 Task: Open Card Logistics Review in Board Employee Performance Coaching and Development to Workspace Content Delivery Networks and add a team member Softage.1@softage.net, a label Blue, a checklist Customer Validation, an attachment from your computer, a color Blue and finally, add a card description 'Create and send out employee satisfaction survey on career growth opportunities' and a comment 'Let us approach this task with a sense of ownership and accountability, taking responsibility for our actions and decisions.'. Add a start date 'Jan 09, 1900' with a due date 'Jan 16, 1900'
Action: Mouse moved to (515, 142)
Screenshot: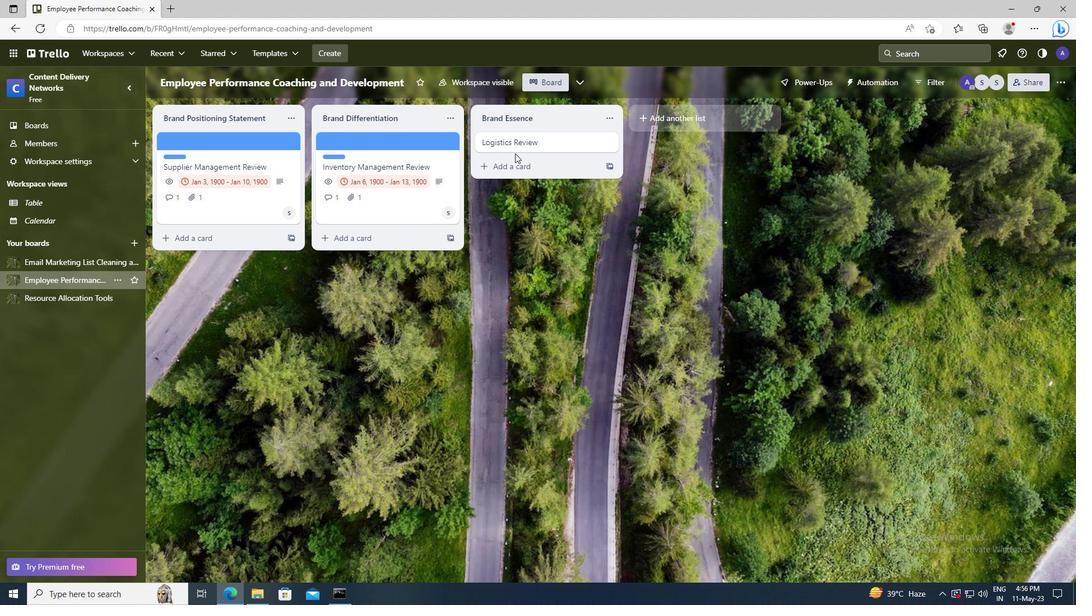 
Action: Mouse pressed left at (515, 142)
Screenshot: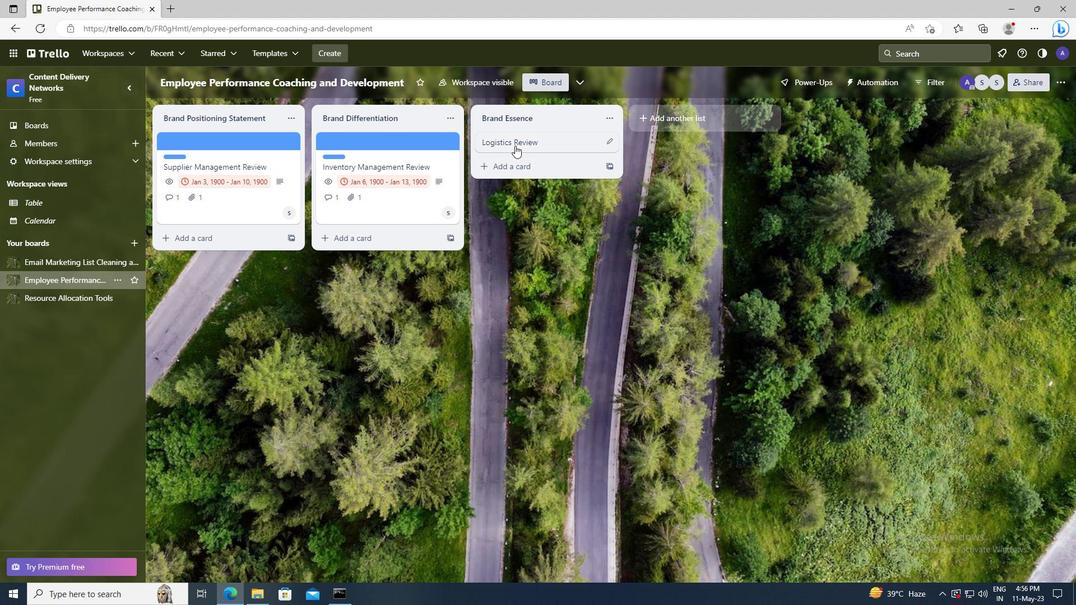 
Action: Mouse moved to (663, 183)
Screenshot: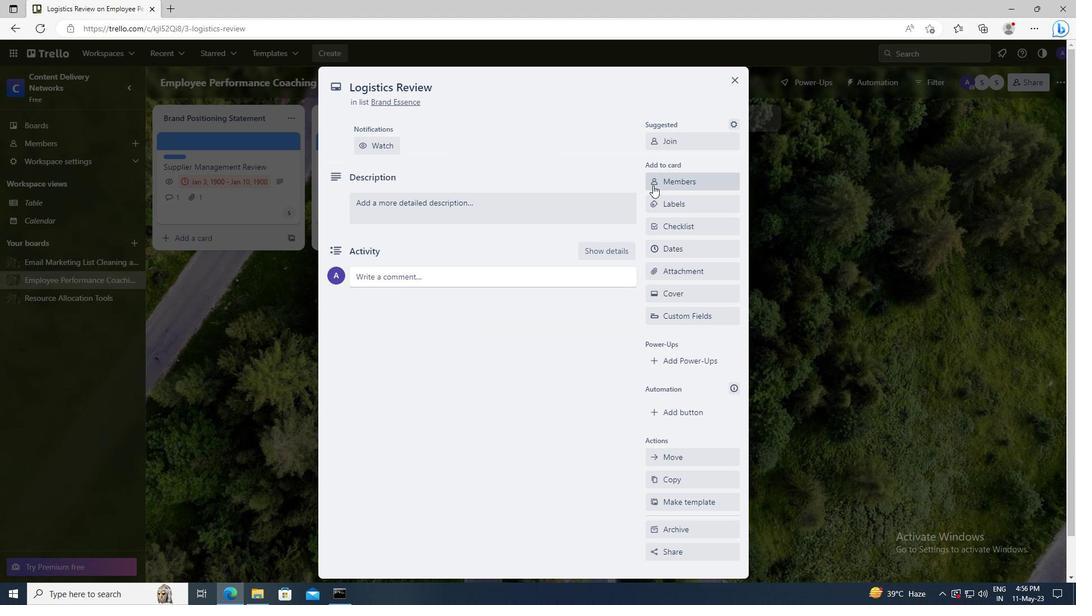 
Action: Mouse pressed left at (663, 183)
Screenshot: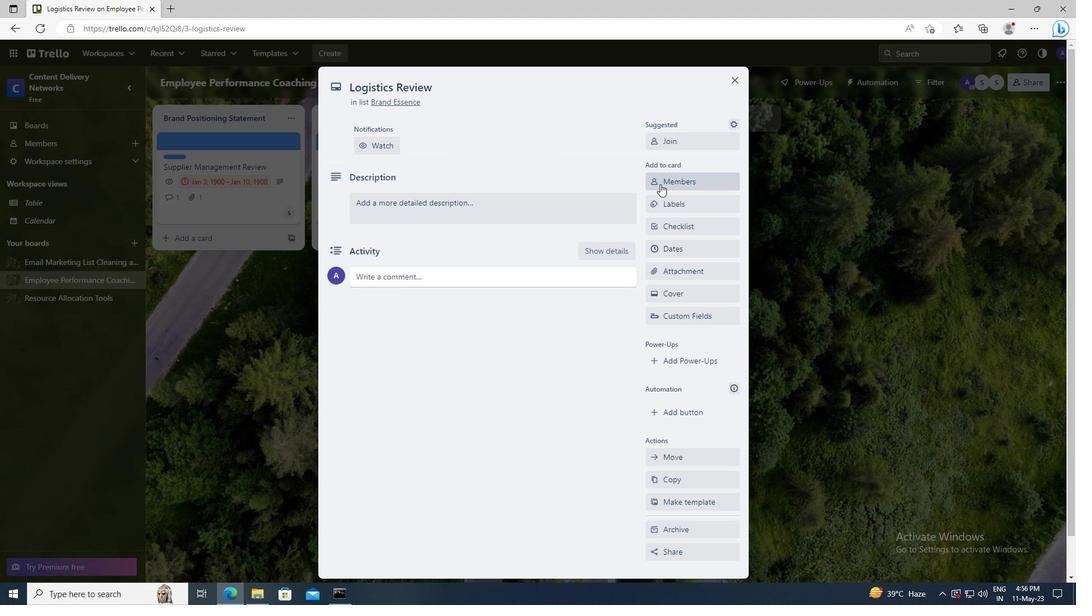 
Action: Mouse moved to (672, 233)
Screenshot: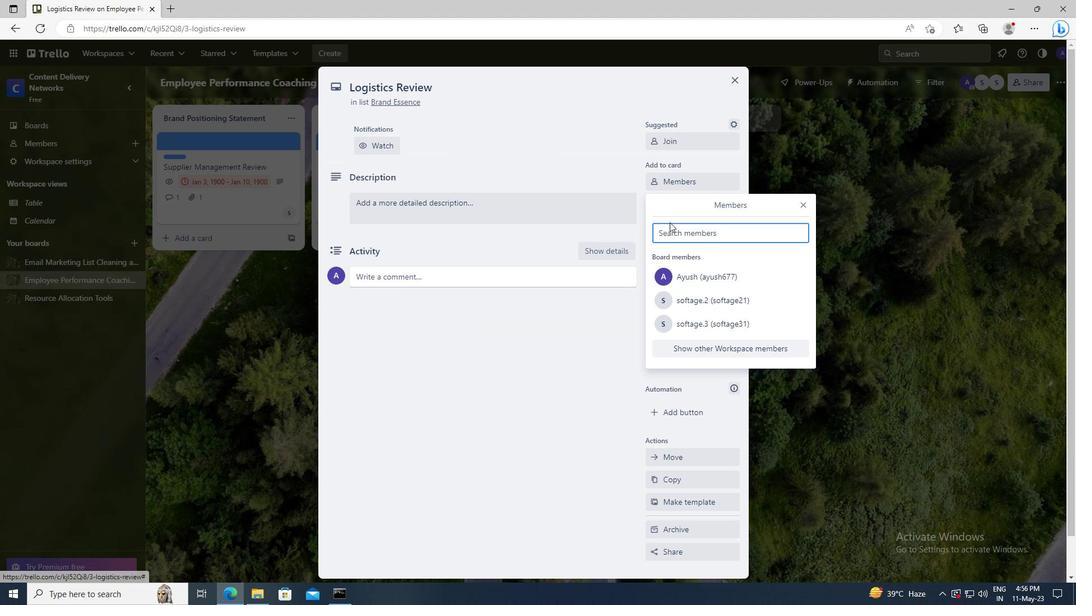 
Action: Mouse pressed left at (672, 233)
Screenshot: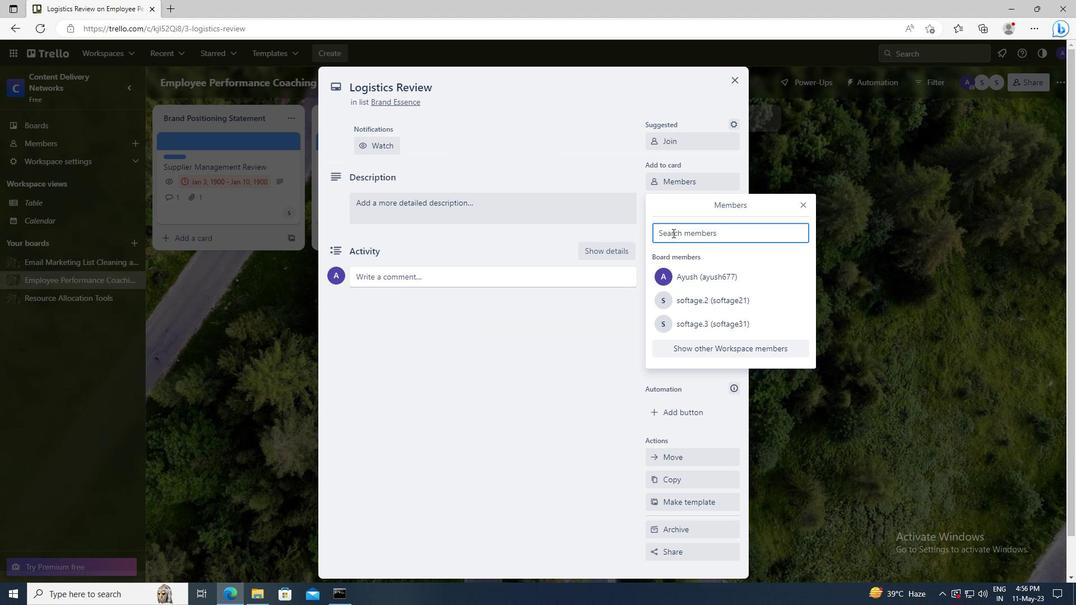 
Action: Key pressed <Key.shift>SOFTAGE.1
Screenshot: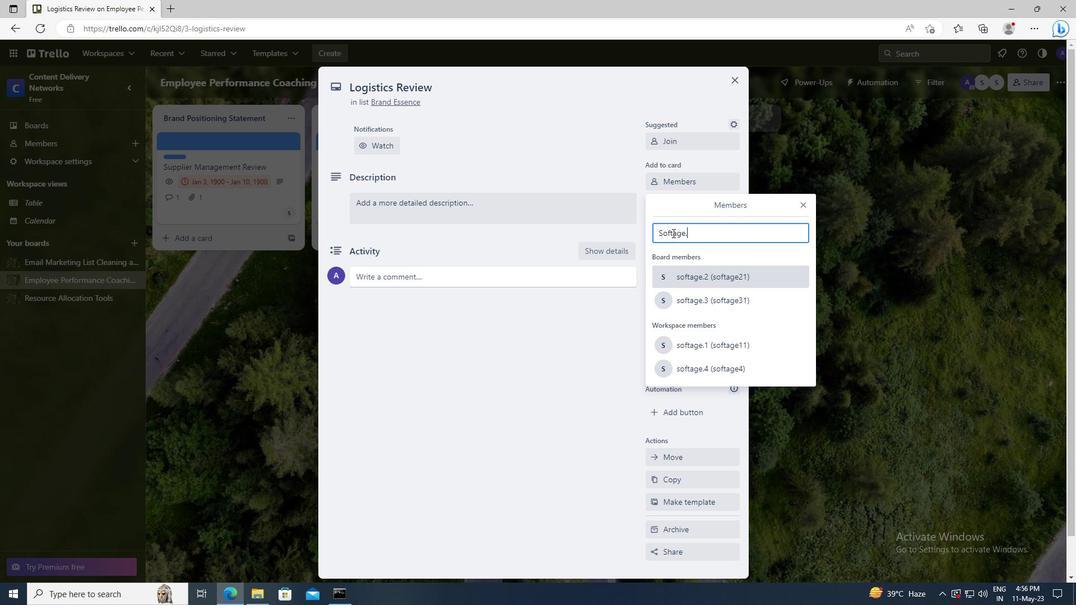 
Action: Mouse moved to (682, 336)
Screenshot: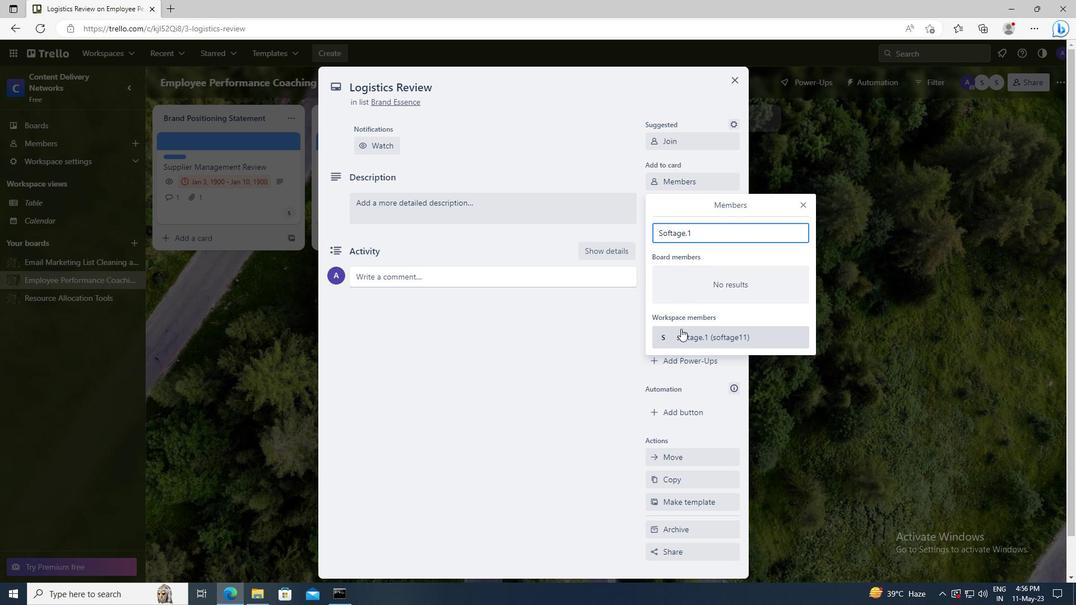 
Action: Mouse pressed left at (682, 336)
Screenshot: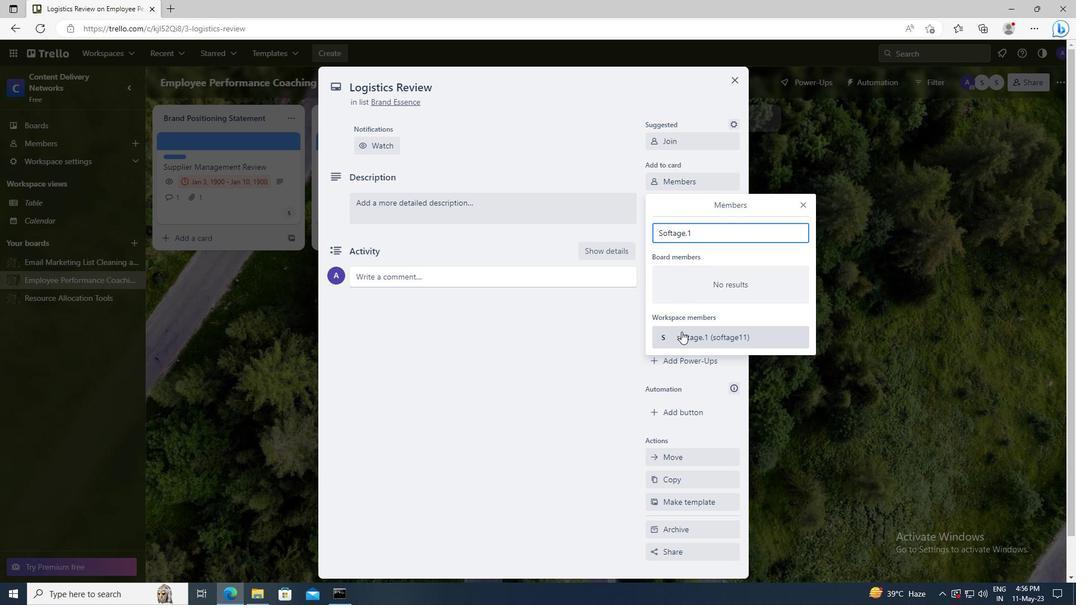 
Action: Mouse moved to (804, 206)
Screenshot: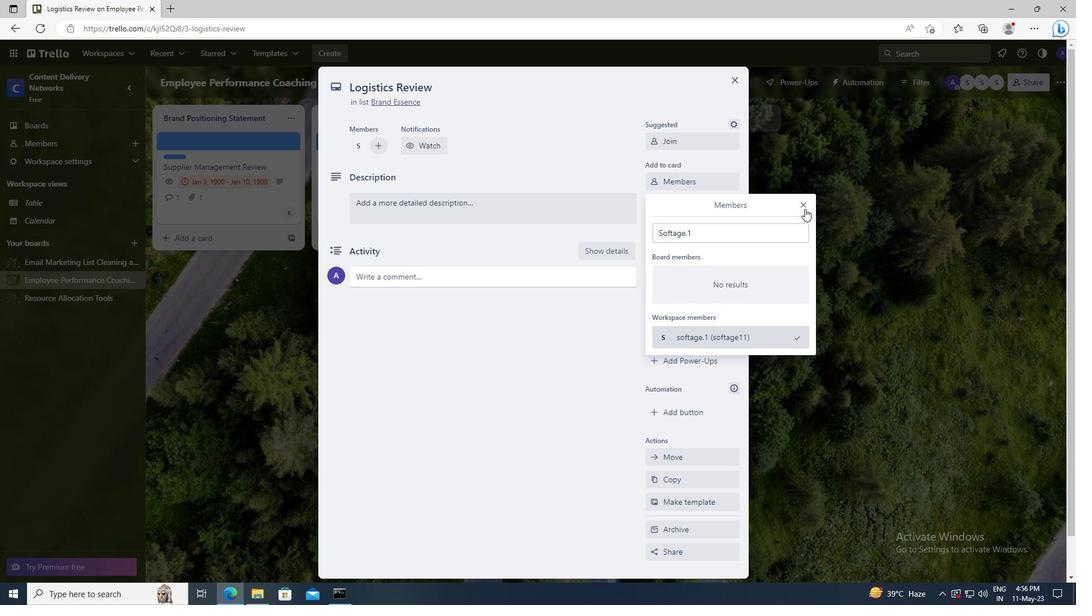 
Action: Mouse pressed left at (804, 206)
Screenshot: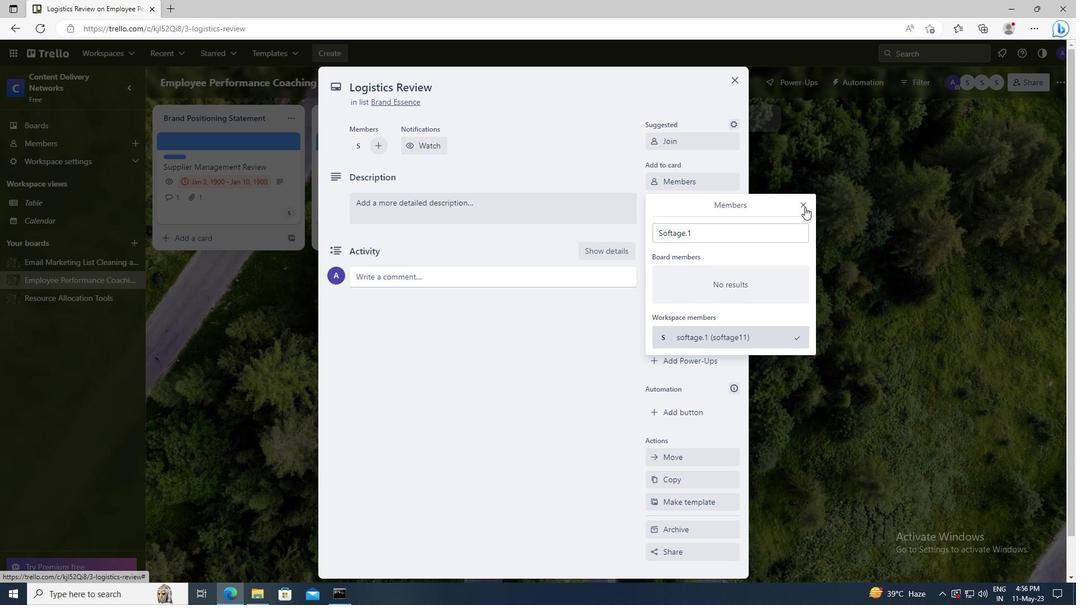 
Action: Mouse moved to (697, 210)
Screenshot: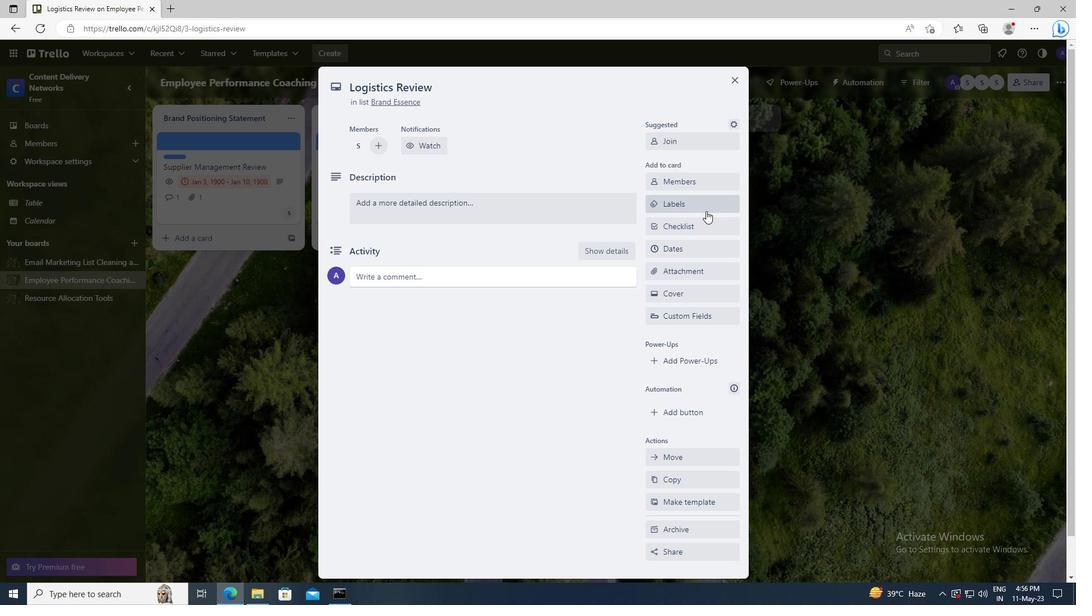 
Action: Mouse pressed left at (697, 210)
Screenshot: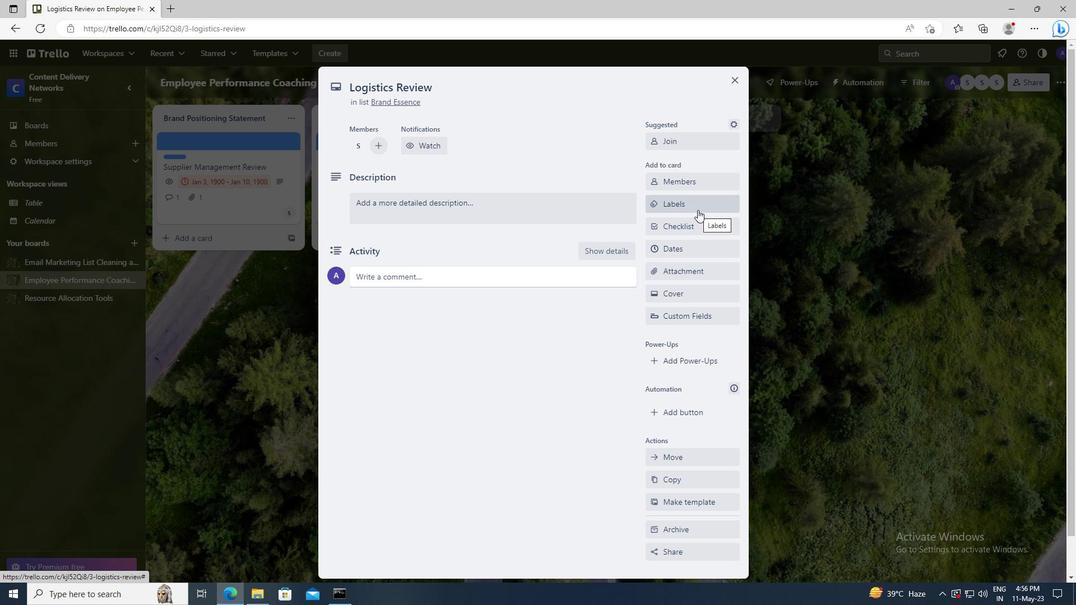 
Action: Mouse moved to (716, 423)
Screenshot: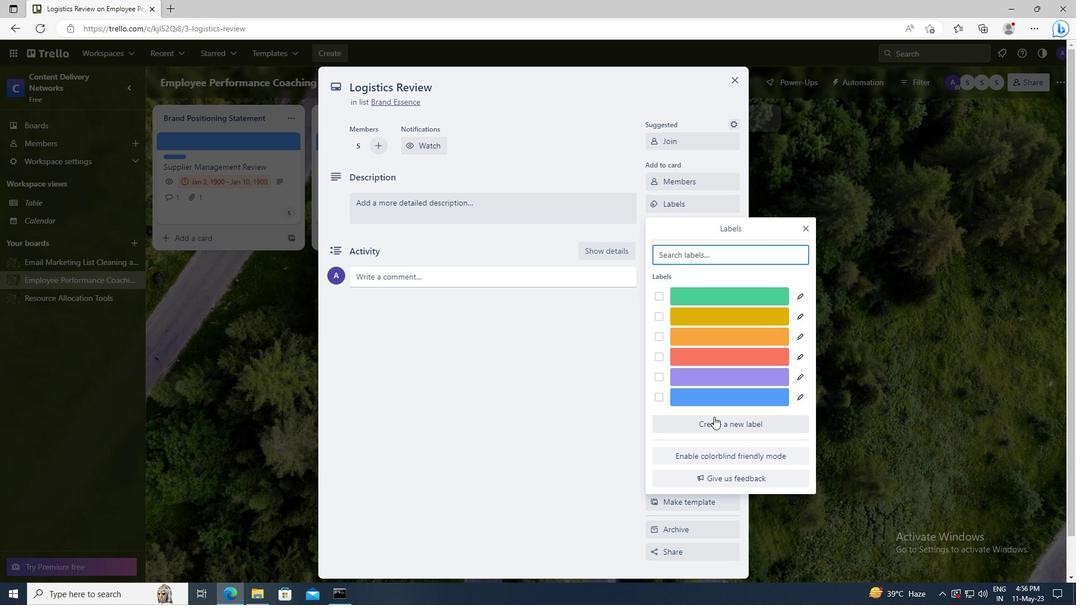 
Action: Mouse pressed left at (716, 423)
Screenshot: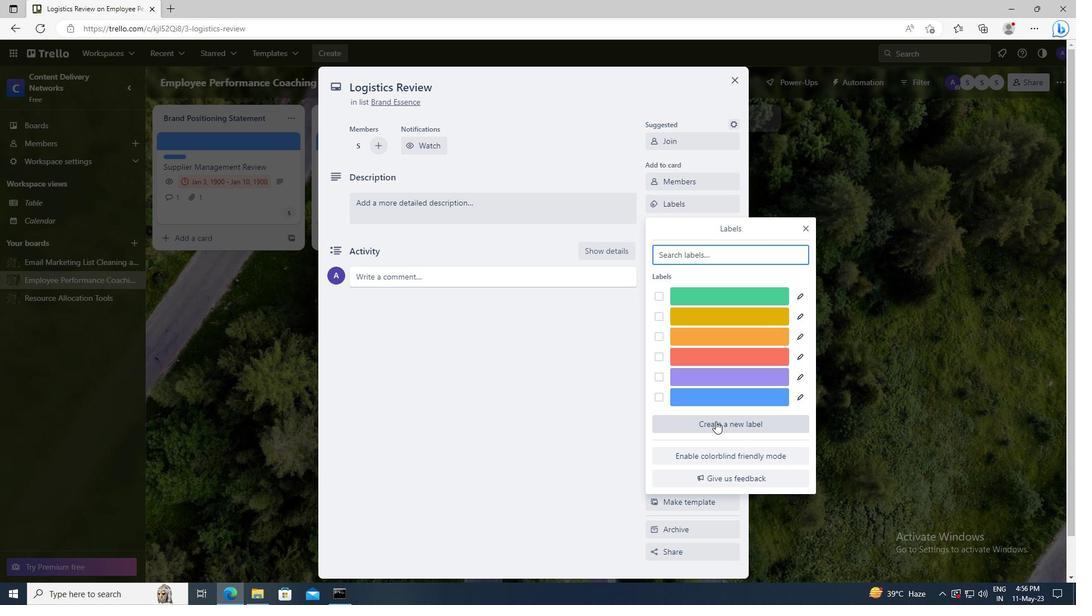 
Action: Mouse moved to (679, 447)
Screenshot: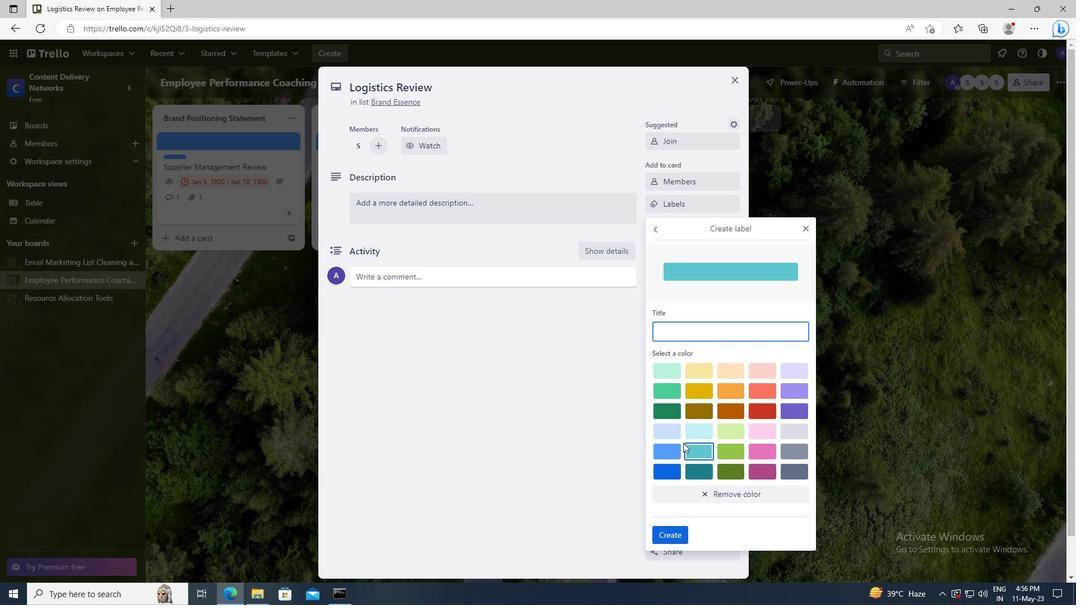 
Action: Mouse pressed left at (679, 447)
Screenshot: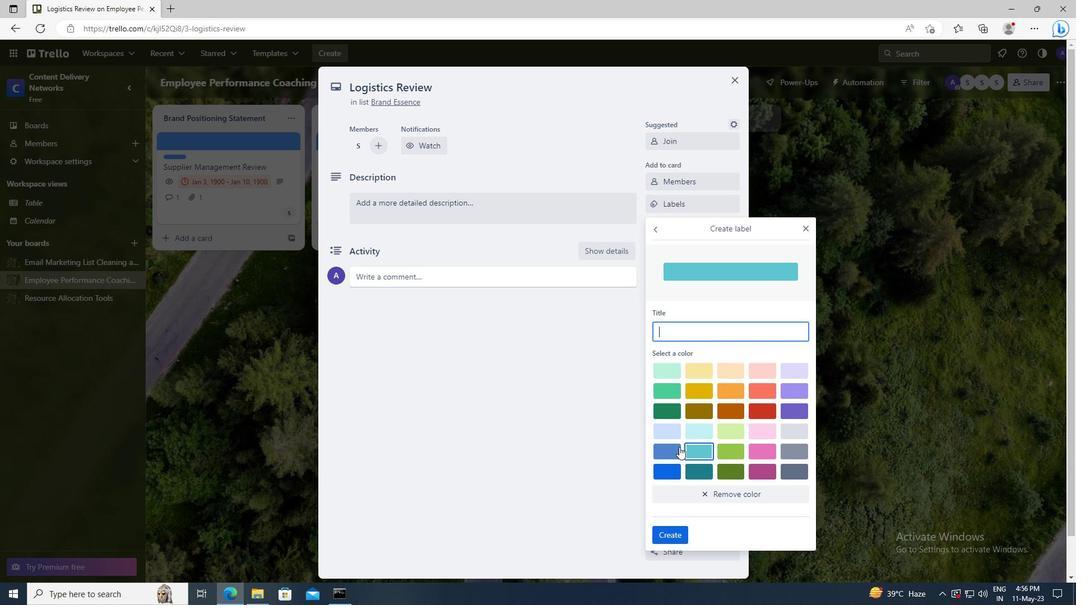 
Action: Mouse moved to (679, 532)
Screenshot: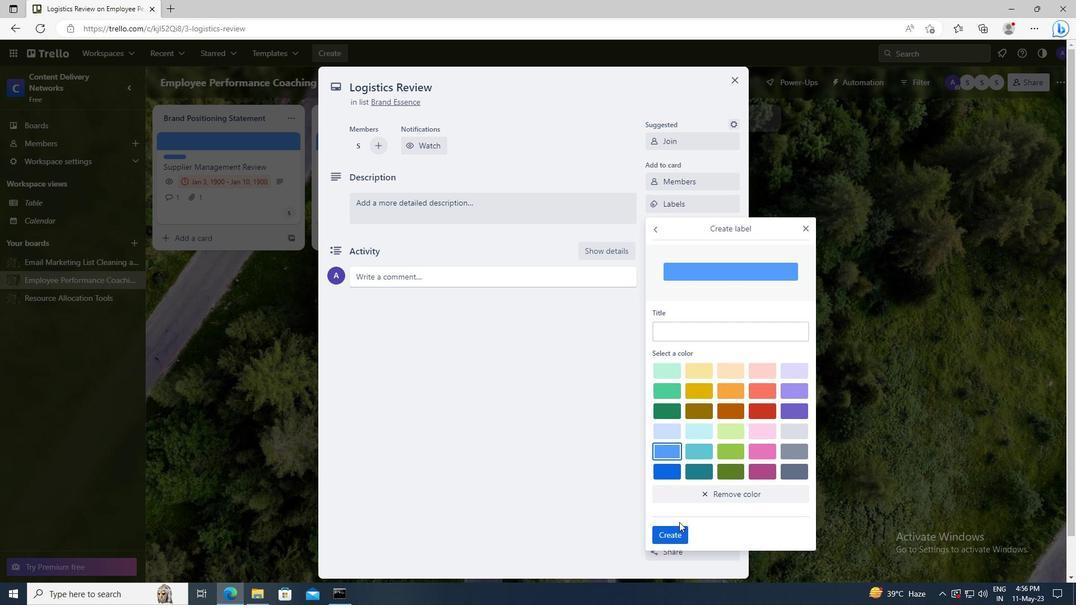 
Action: Mouse pressed left at (679, 532)
Screenshot: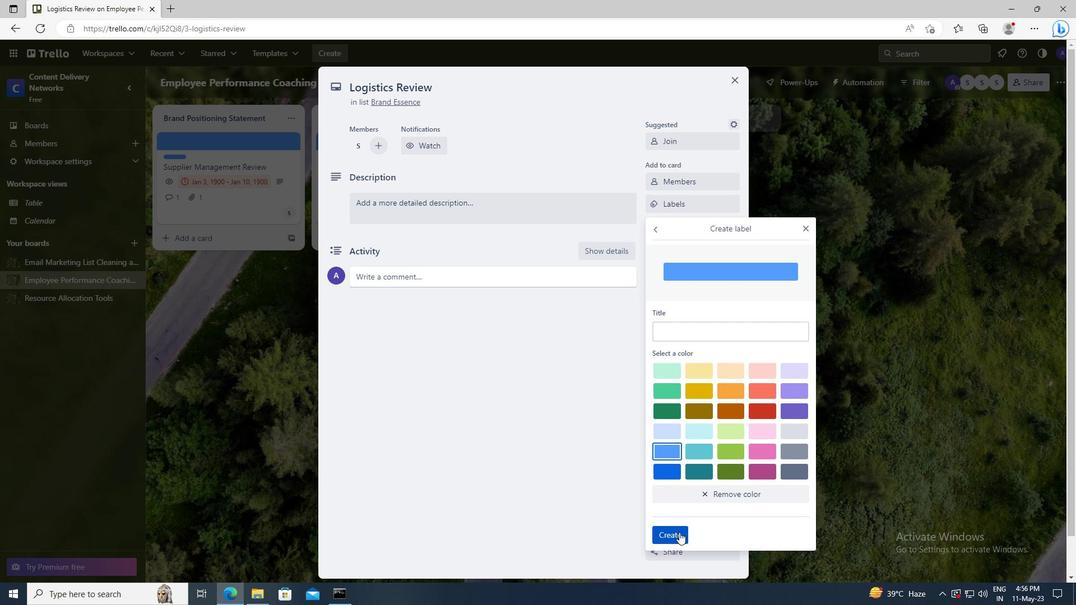 
Action: Mouse moved to (805, 229)
Screenshot: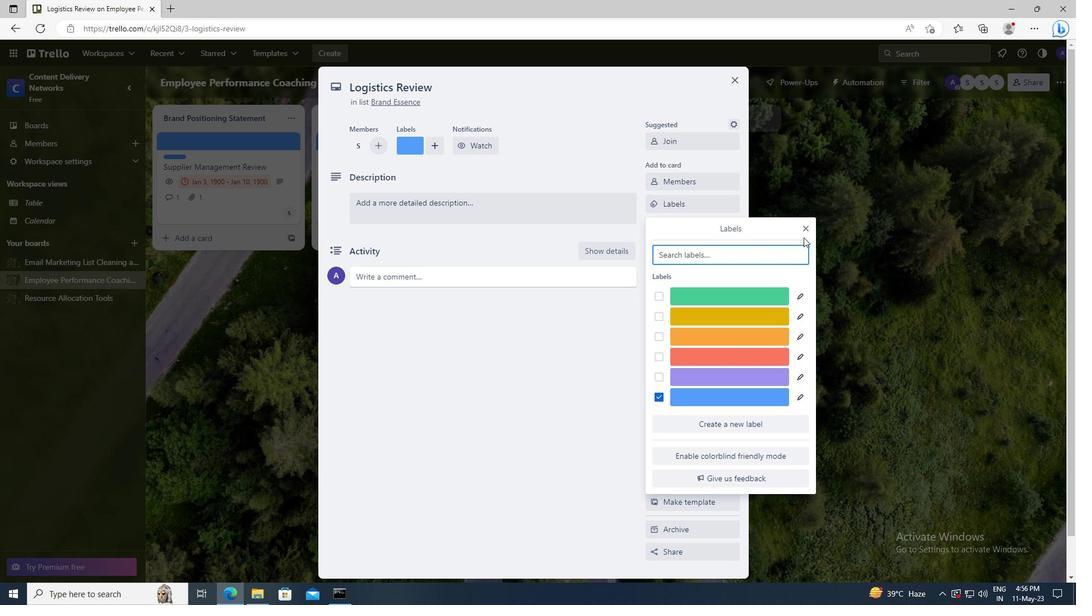 
Action: Mouse pressed left at (805, 229)
Screenshot: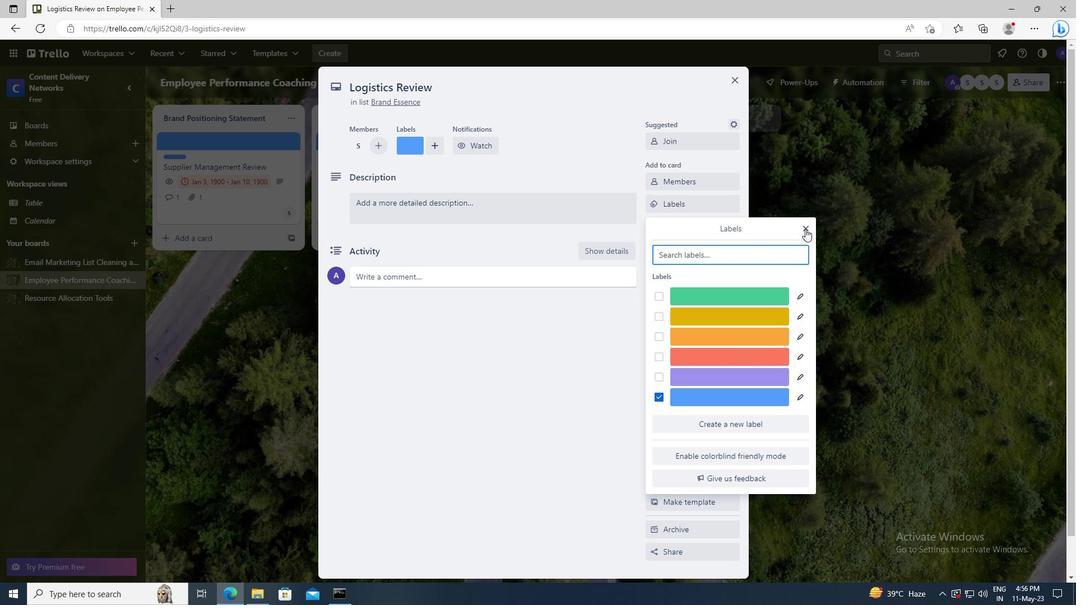 
Action: Mouse moved to (711, 221)
Screenshot: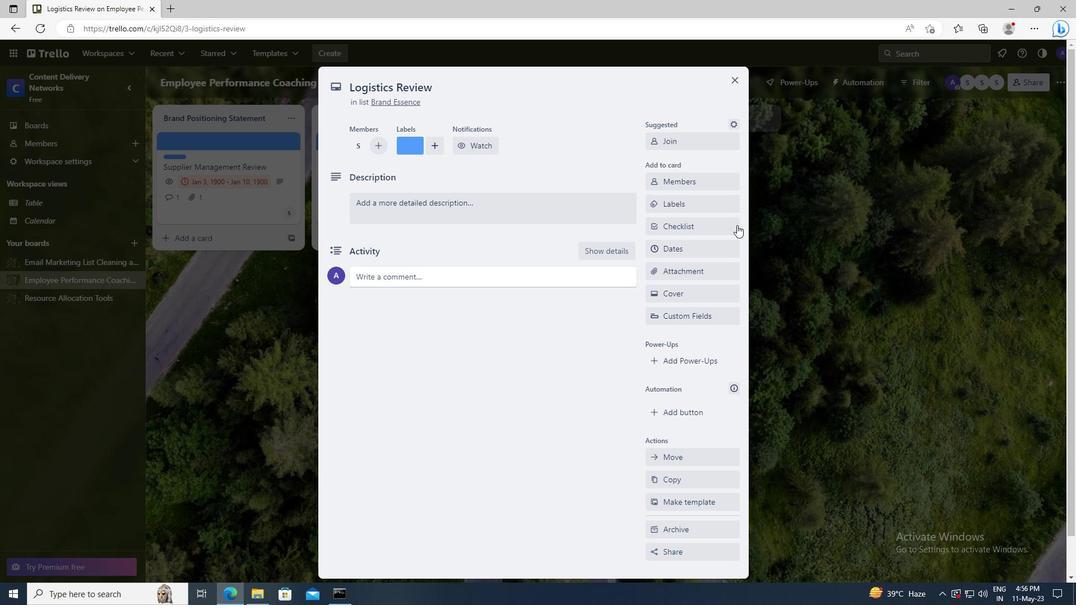 
Action: Mouse pressed left at (711, 221)
Screenshot: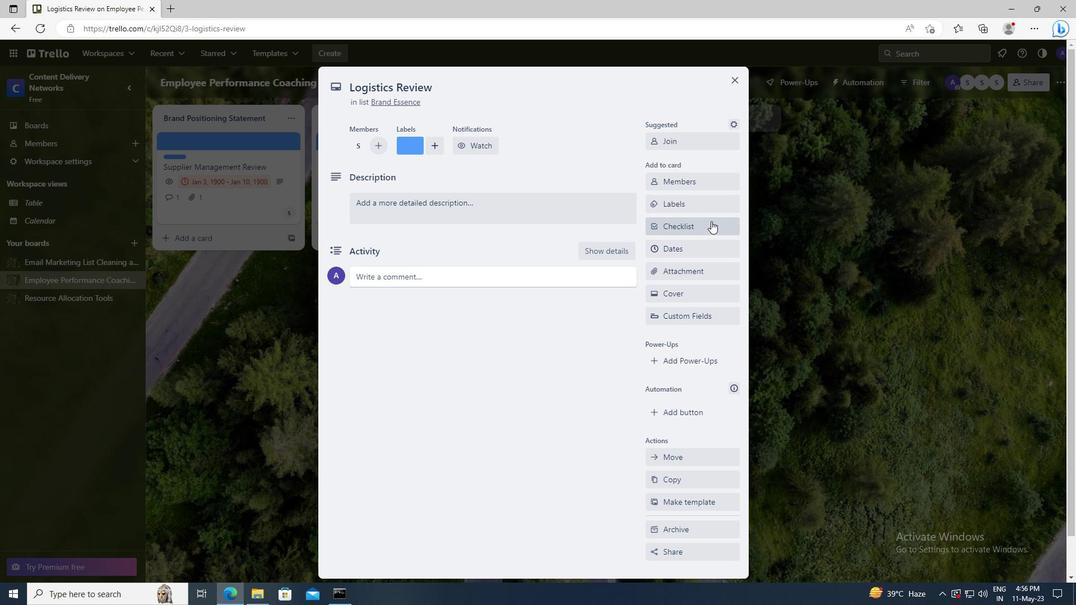 
Action: Key pressed <Key.shift>CUSTOMER<Key.space><Key.shift>VALIDATION
Screenshot: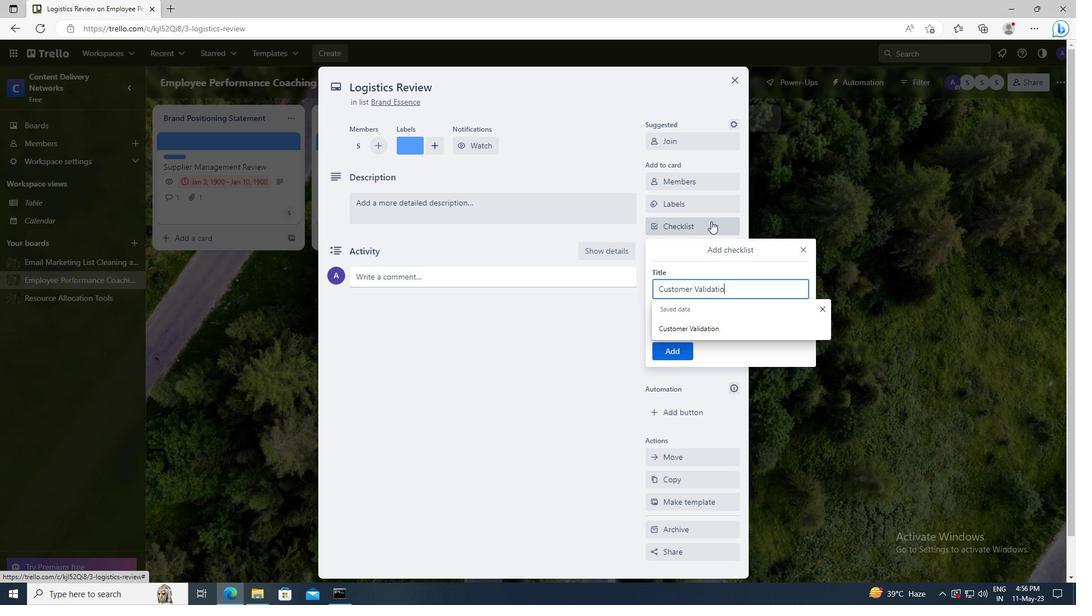 
Action: Mouse moved to (678, 351)
Screenshot: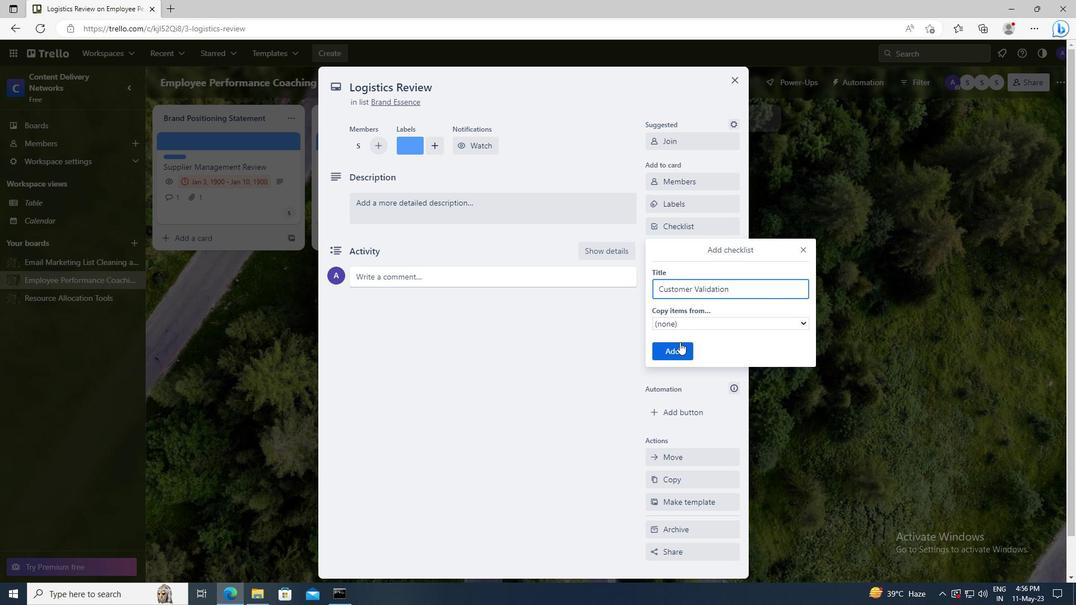 
Action: Mouse pressed left at (678, 351)
Screenshot: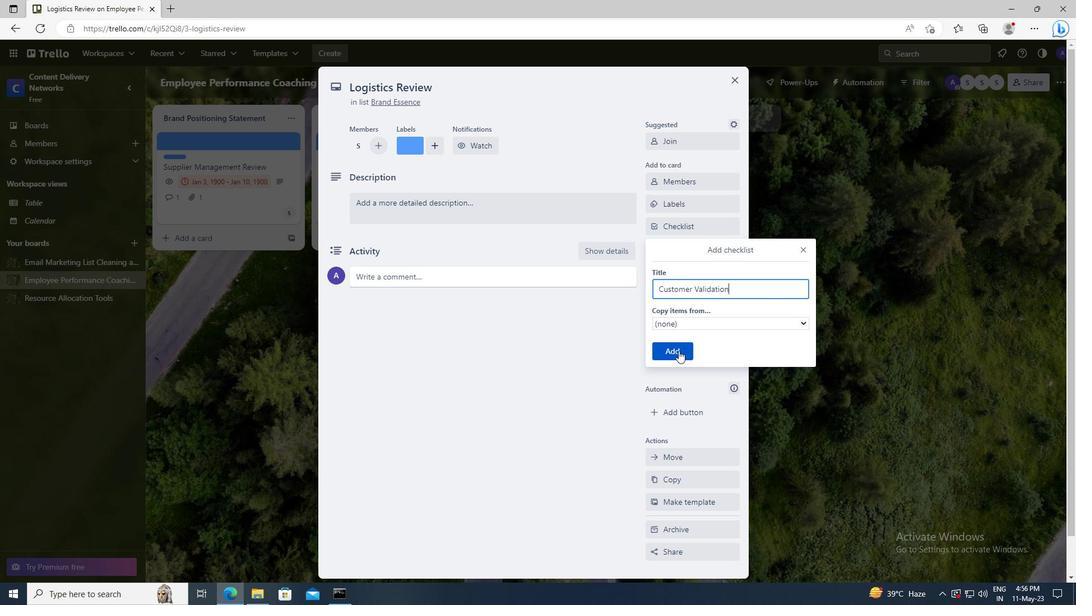 
Action: Mouse moved to (685, 273)
Screenshot: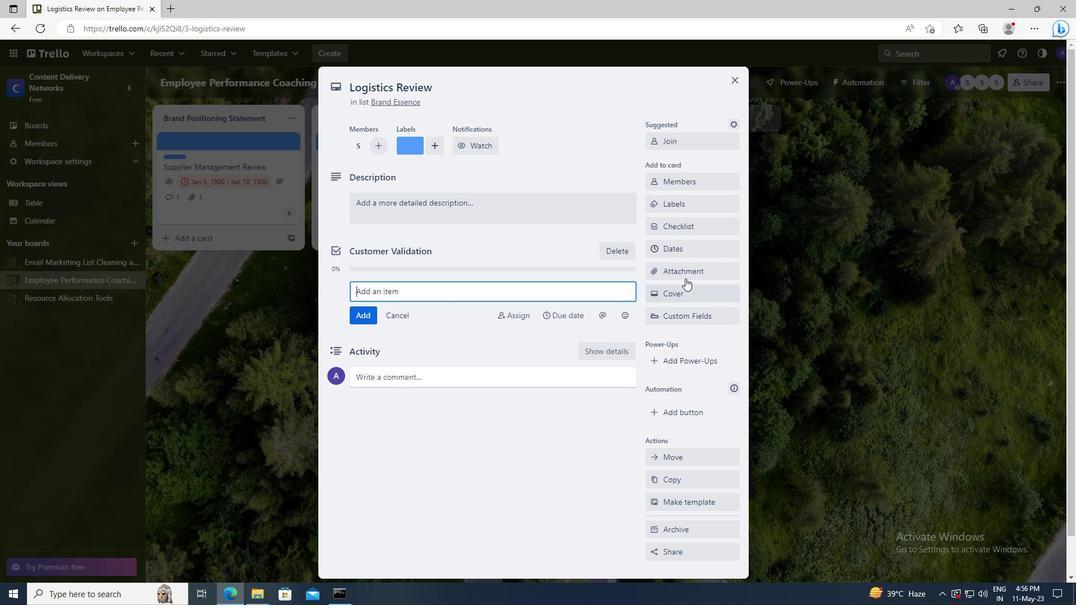 
Action: Mouse pressed left at (685, 273)
Screenshot: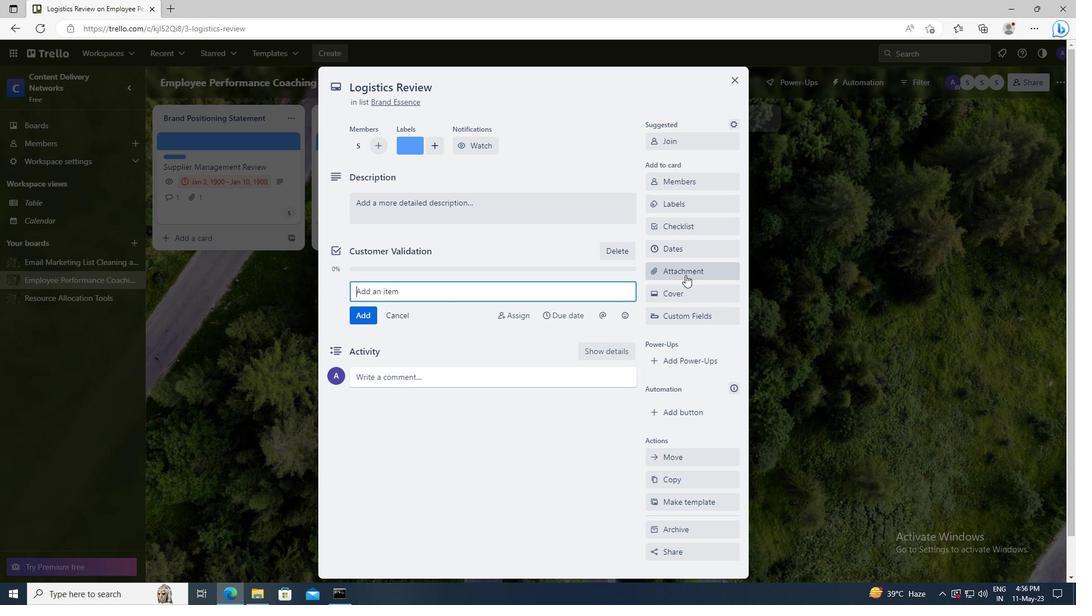 
Action: Mouse moved to (691, 320)
Screenshot: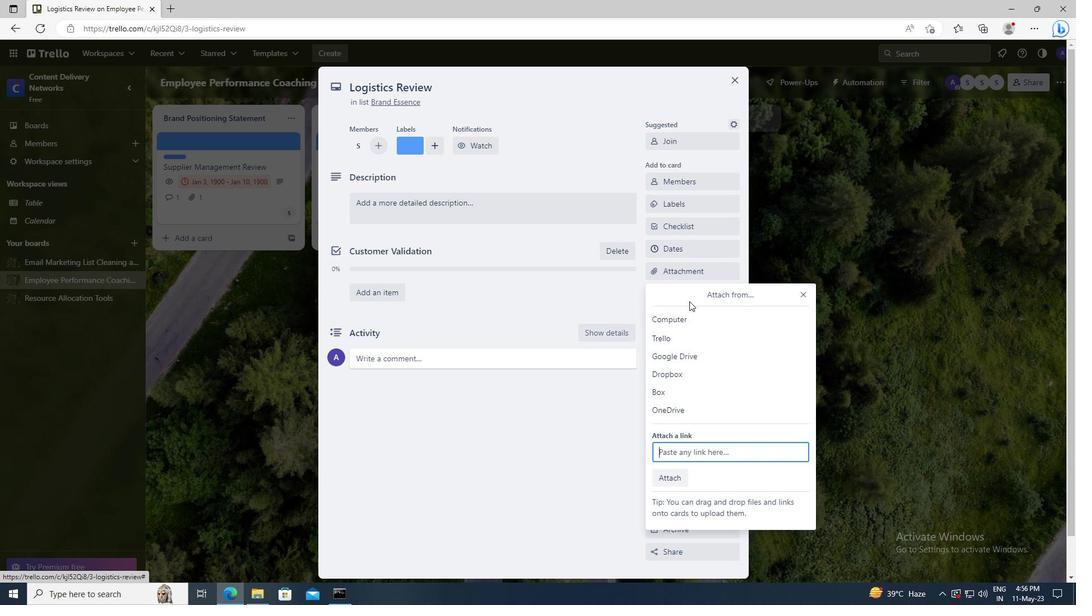 
Action: Mouse pressed left at (691, 320)
Screenshot: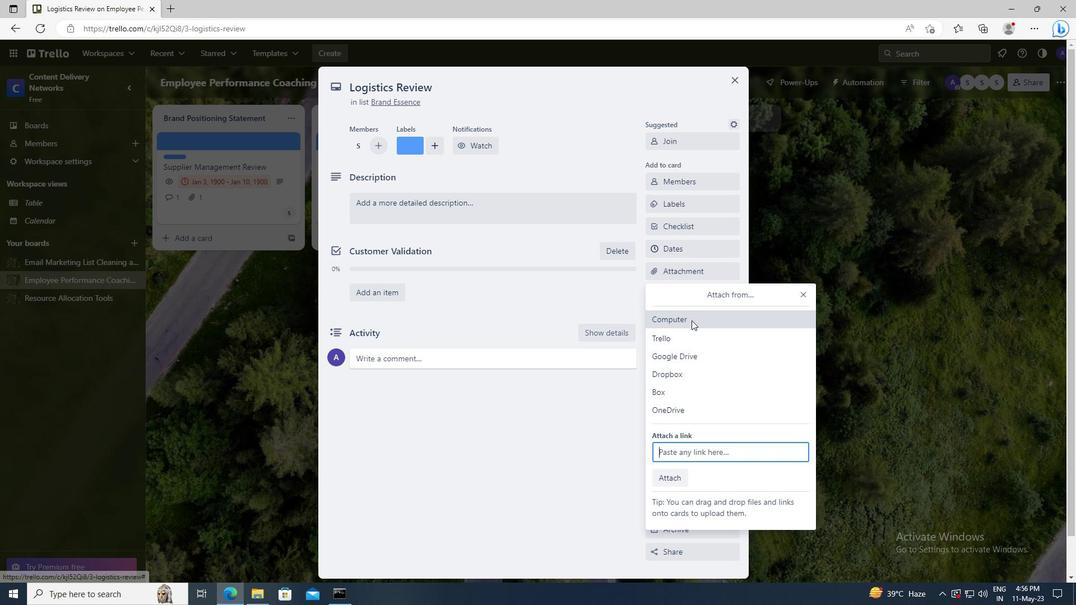 
Action: Mouse moved to (306, 98)
Screenshot: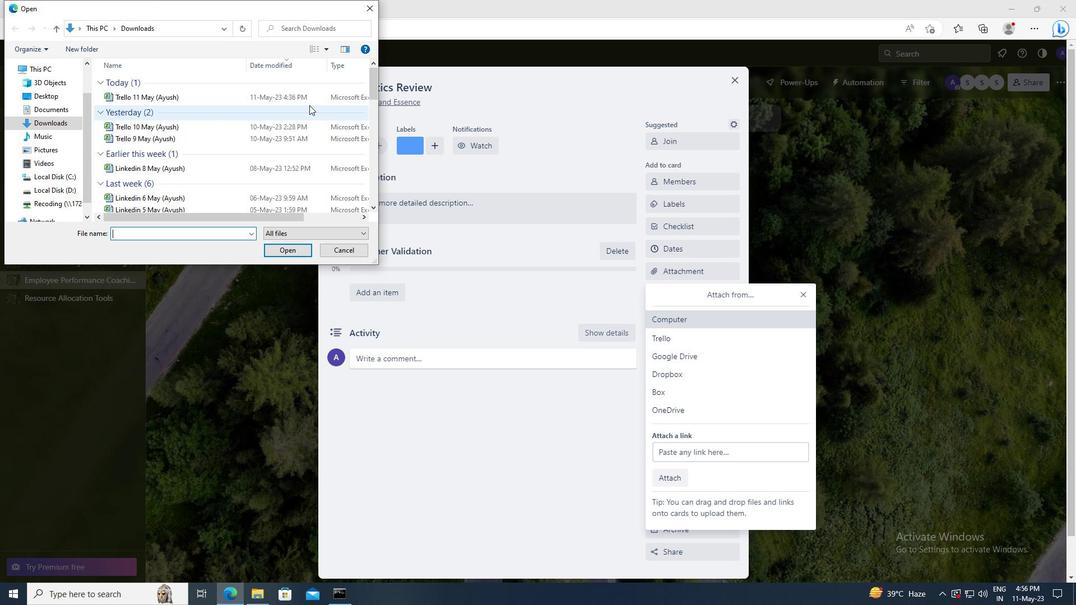 
Action: Mouse pressed left at (306, 98)
Screenshot: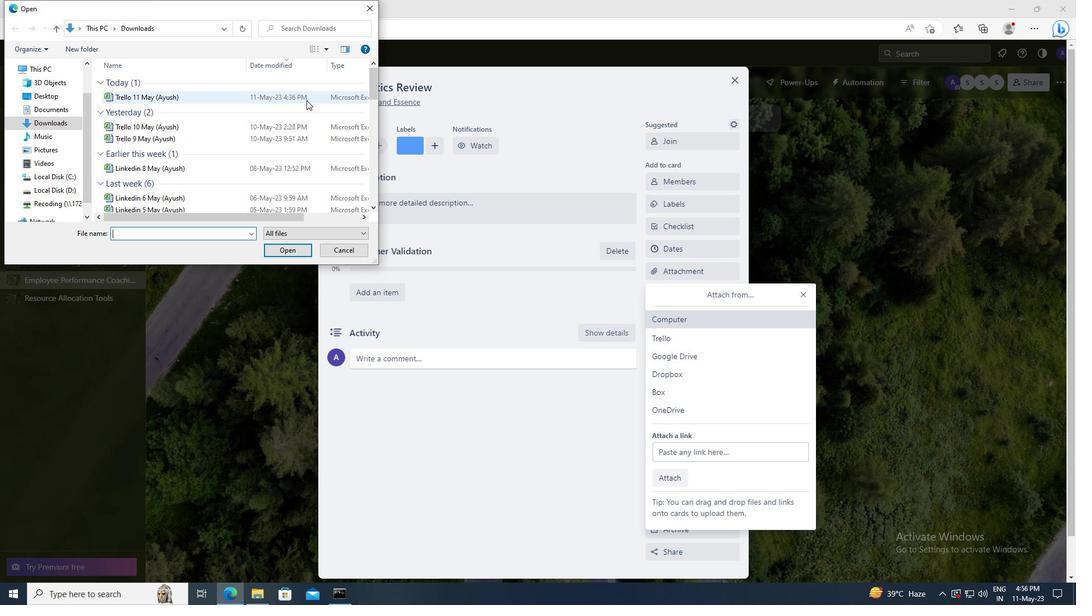 
Action: Mouse moved to (308, 249)
Screenshot: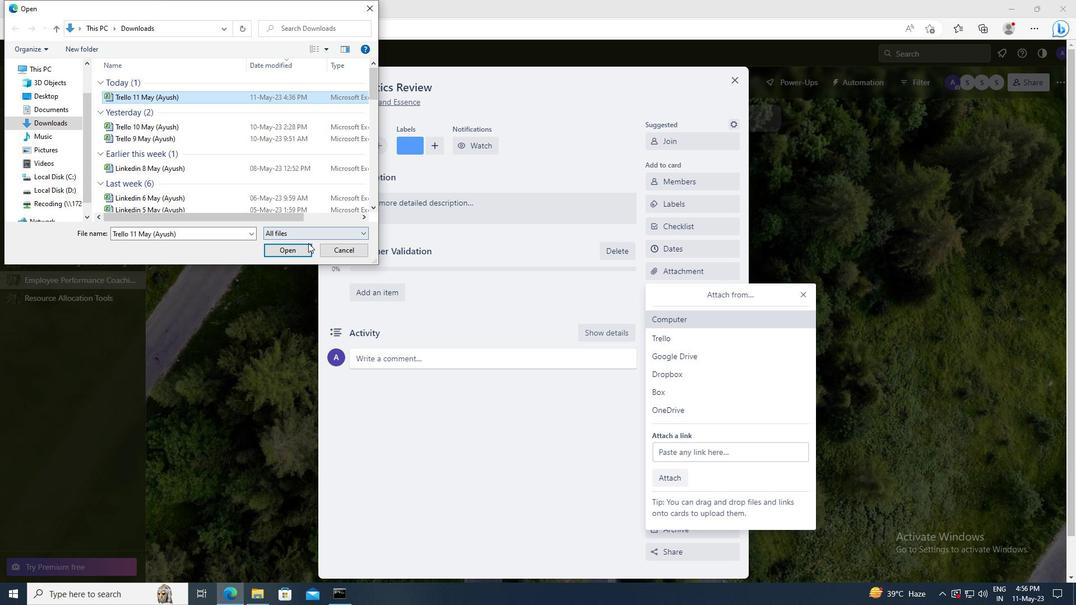 
Action: Mouse pressed left at (308, 249)
Screenshot: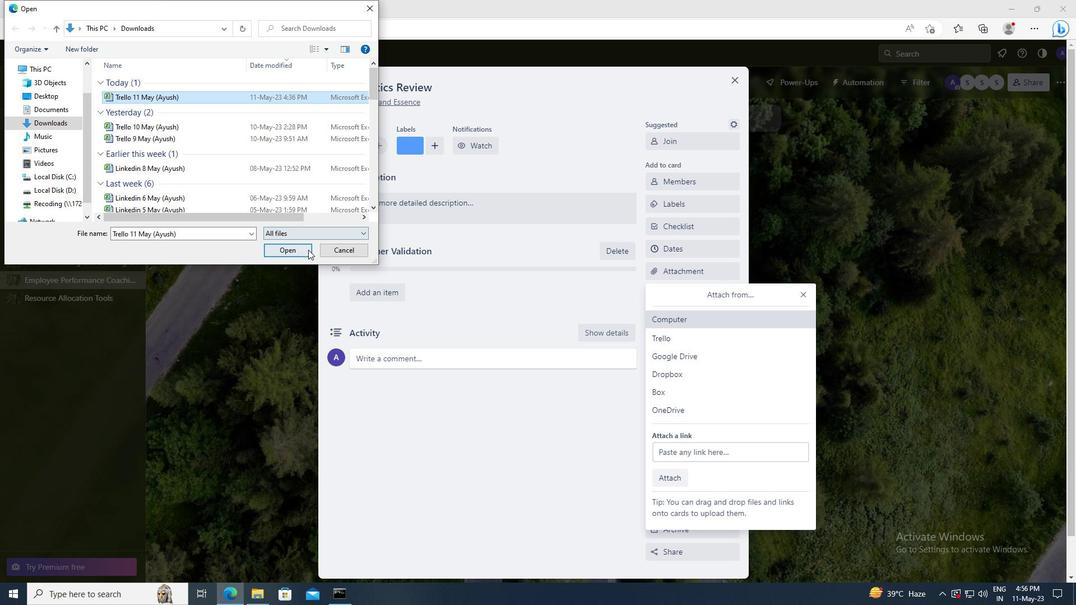 
Action: Mouse moved to (661, 291)
Screenshot: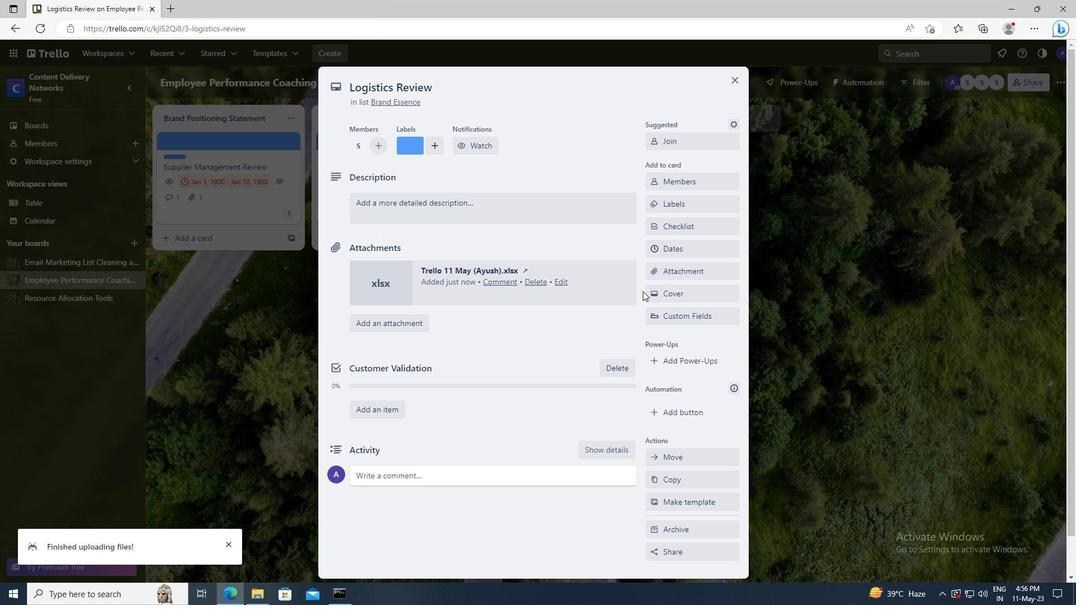 
Action: Mouse pressed left at (661, 291)
Screenshot: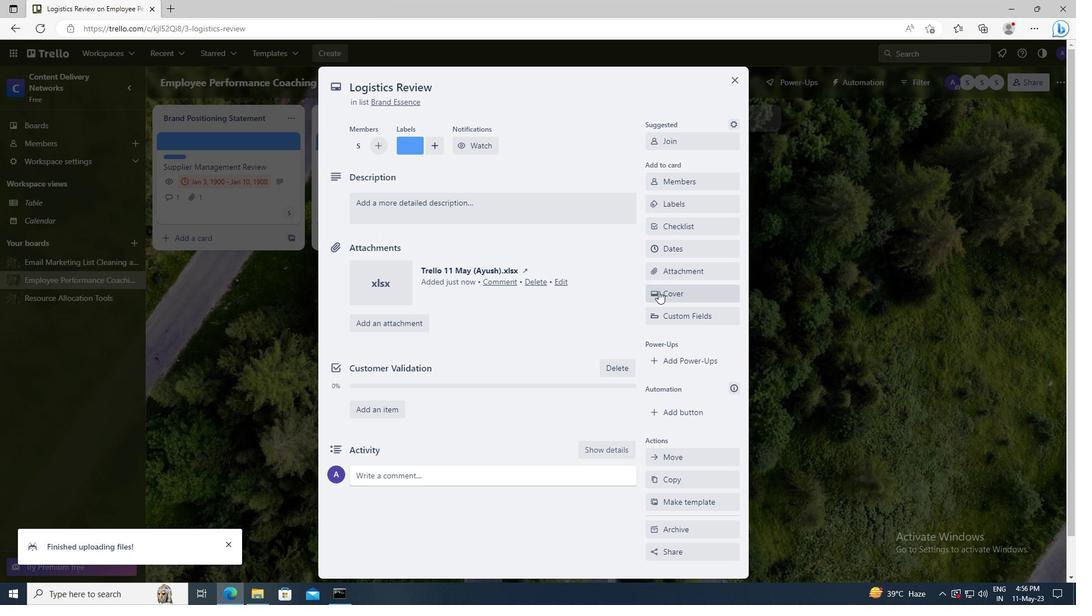
Action: Mouse moved to (669, 376)
Screenshot: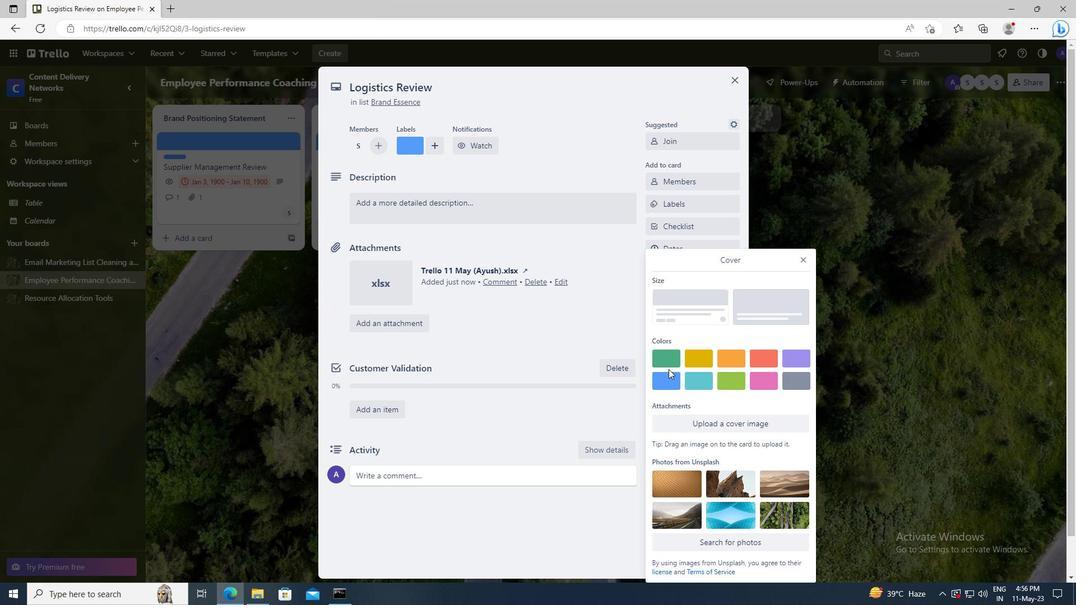 
Action: Mouse pressed left at (669, 376)
Screenshot: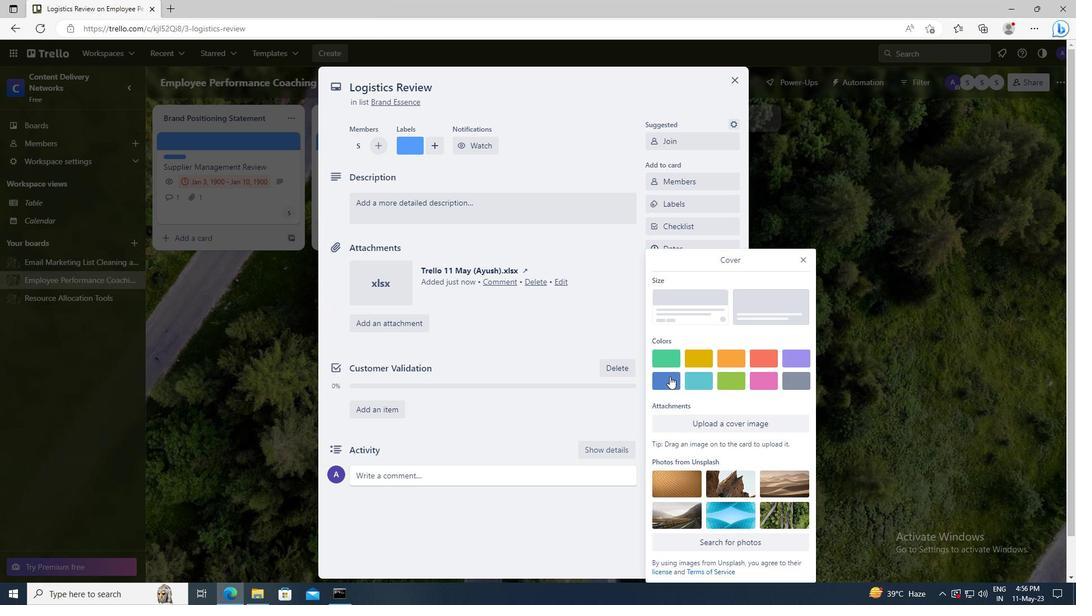 
Action: Mouse moved to (801, 238)
Screenshot: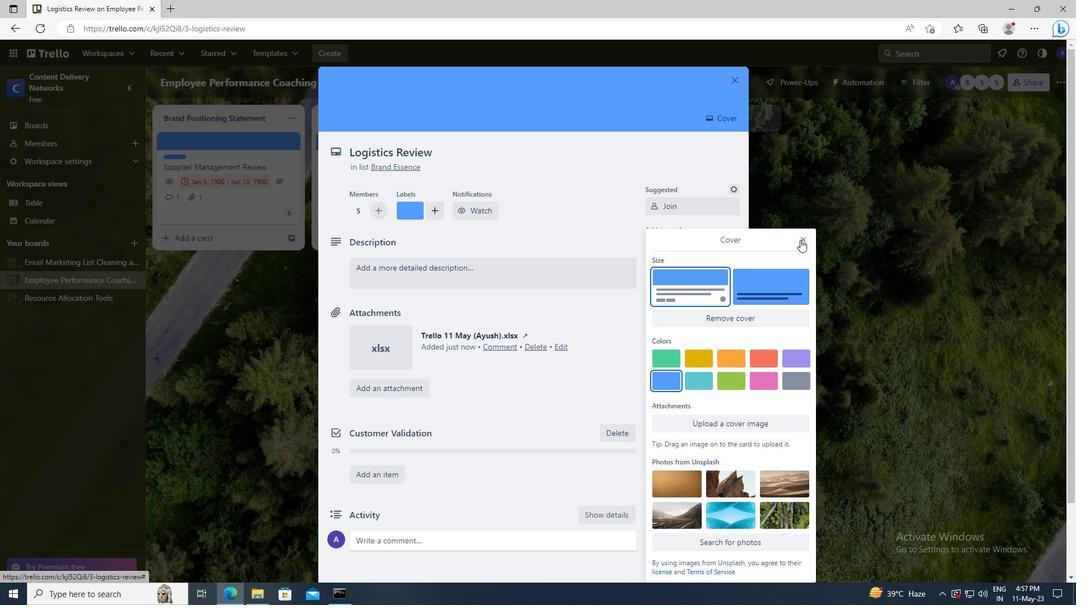 
Action: Mouse pressed left at (801, 238)
Screenshot: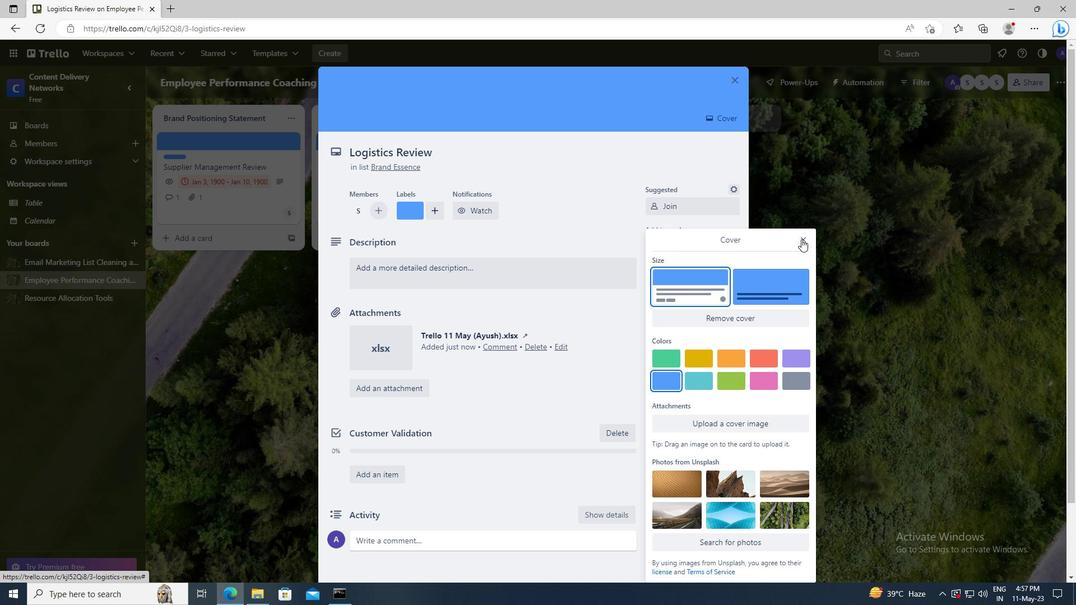 
Action: Mouse moved to (481, 277)
Screenshot: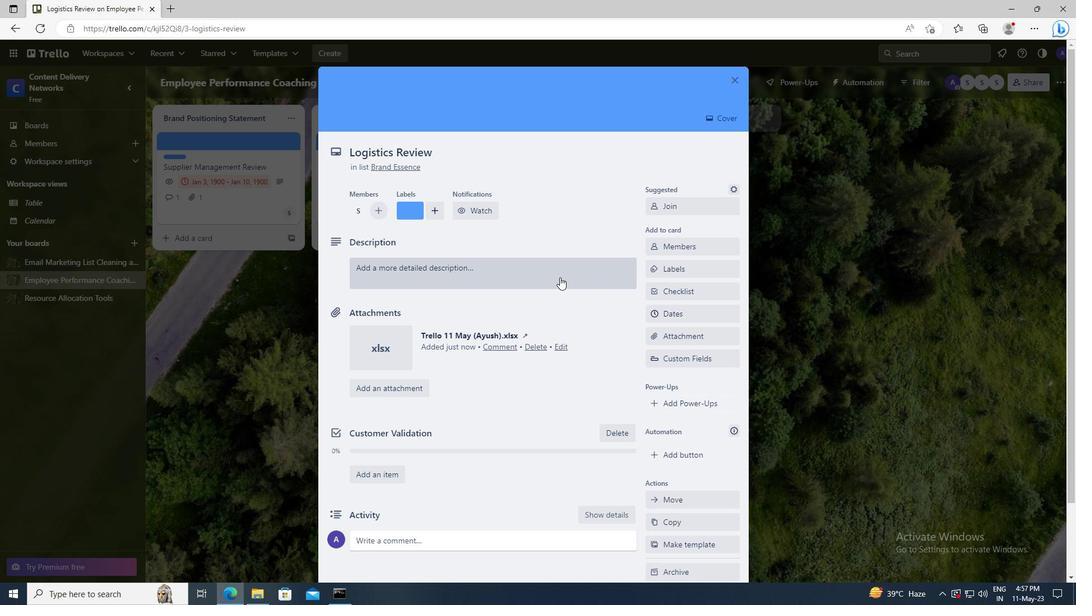
Action: Mouse pressed left at (481, 277)
Screenshot: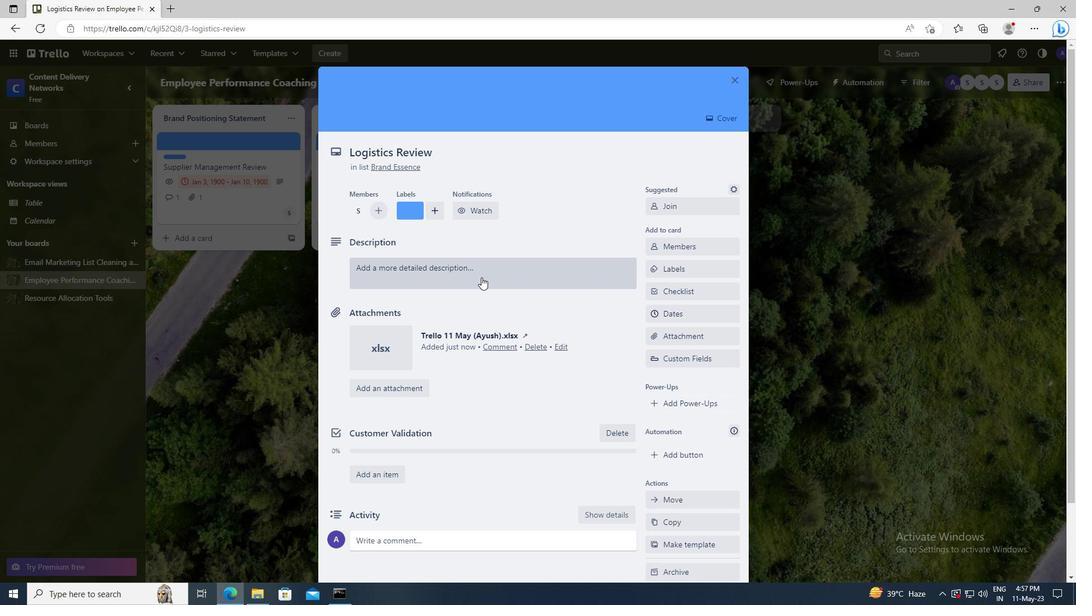 
Action: Key pressed <Key.shift>CREATE<Key.space>AND<Key.space>SEND<Key.space>OUT<Key.space>EMPLOYEE<Key.space>SATISFACTION<Key.space>SURVEY<Key.space>ON<Key.space>CAREER<Key.space>GROWTH<Key.space>OPPORTUNITIES
Screenshot: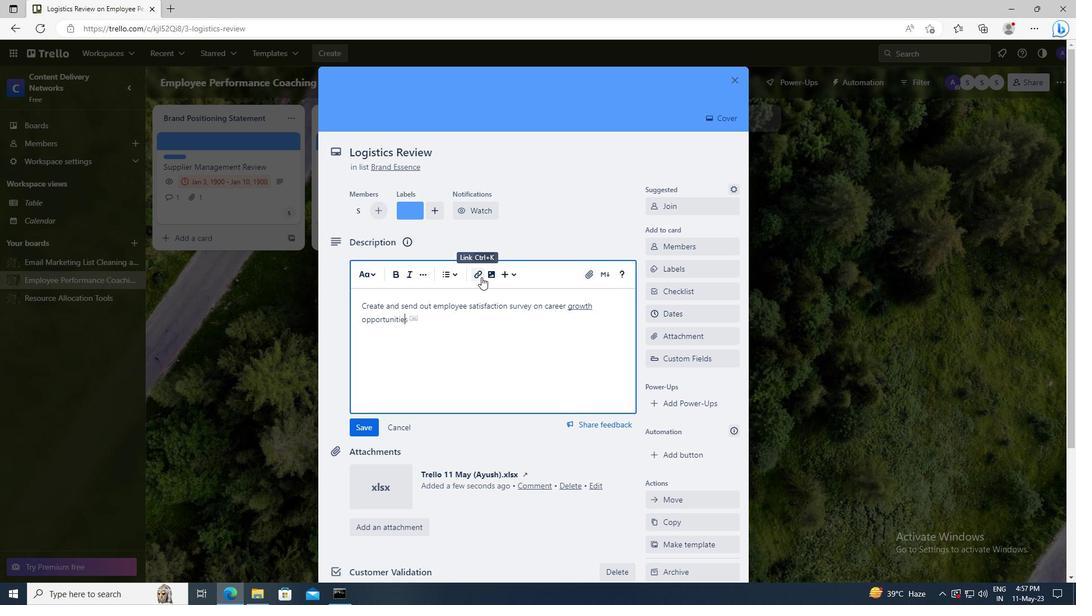 
Action: Mouse scrolled (481, 276) with delta (0, 0)
Screenshot: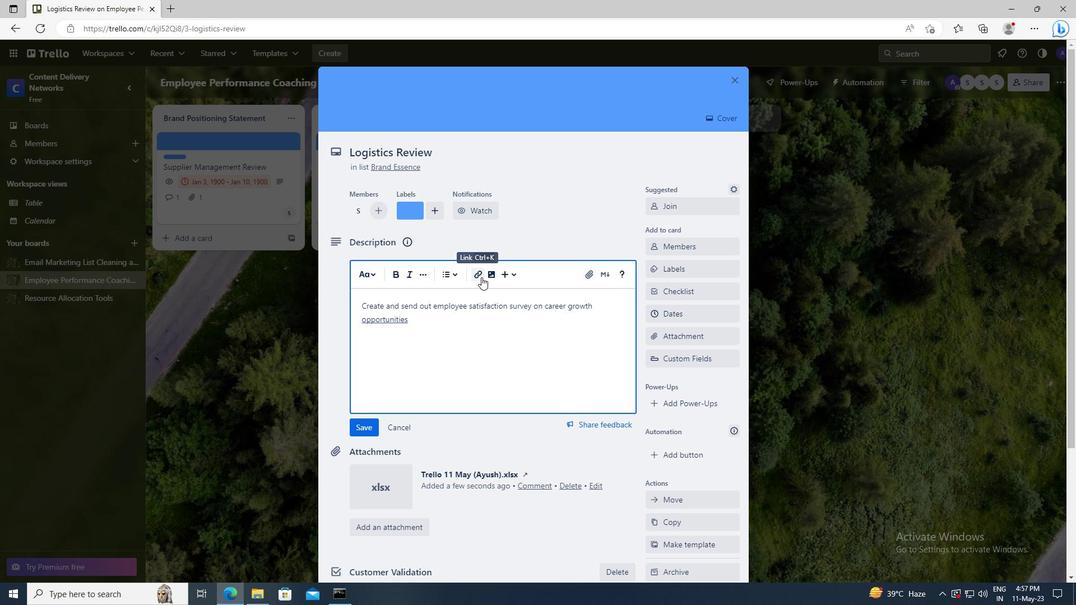 
Action: Mouse moved to (371, 345)
Screenshot: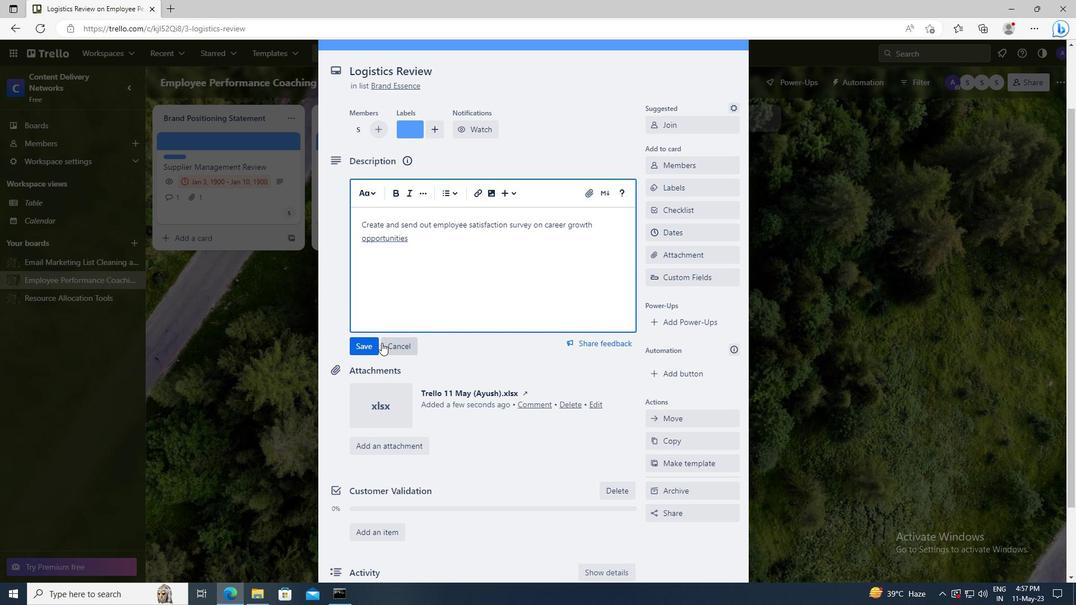 
Action: Mouse pressed left at (371, 345)
Screenshot: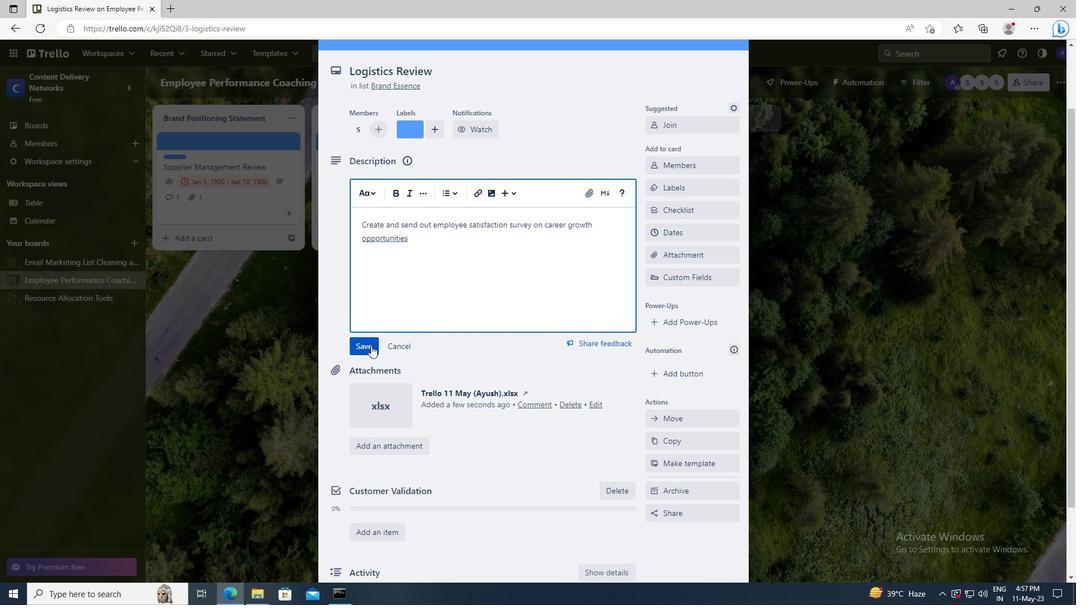 
Action: Mouse scrolled (371, 345) with delta (0, 0)
Screenshot: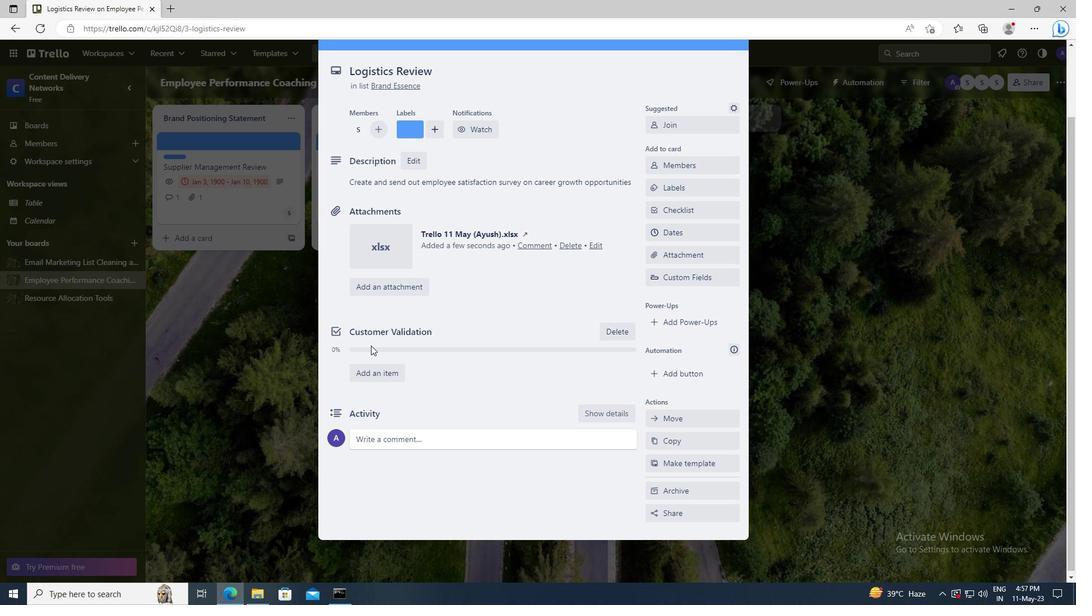 
Action: Mouse moved to (371, 437)
Screenshot: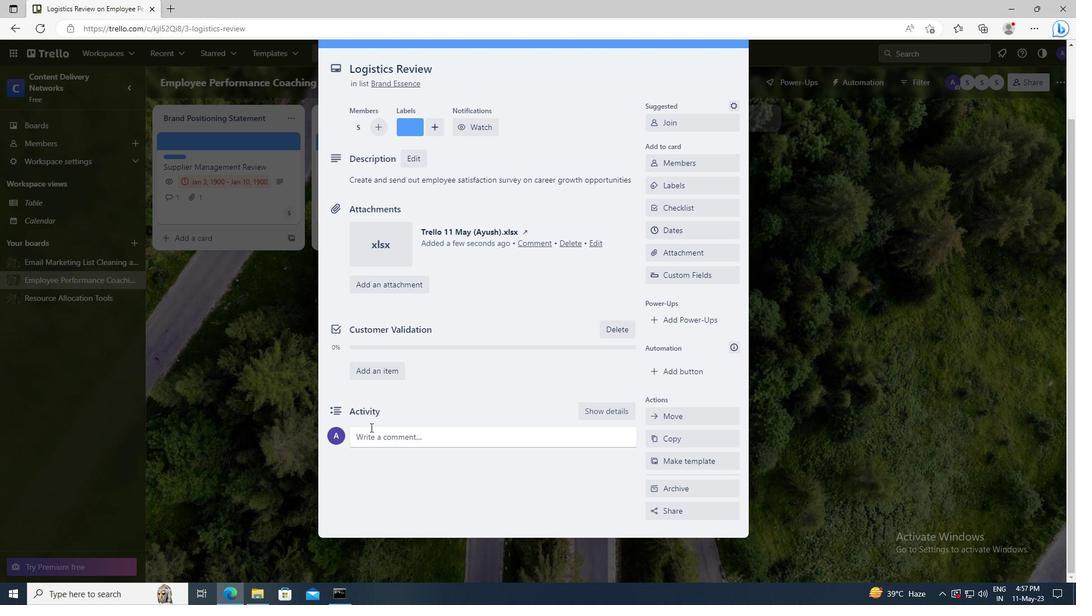 
Action: Mouse pressed left at (371, 437)
Screenshot: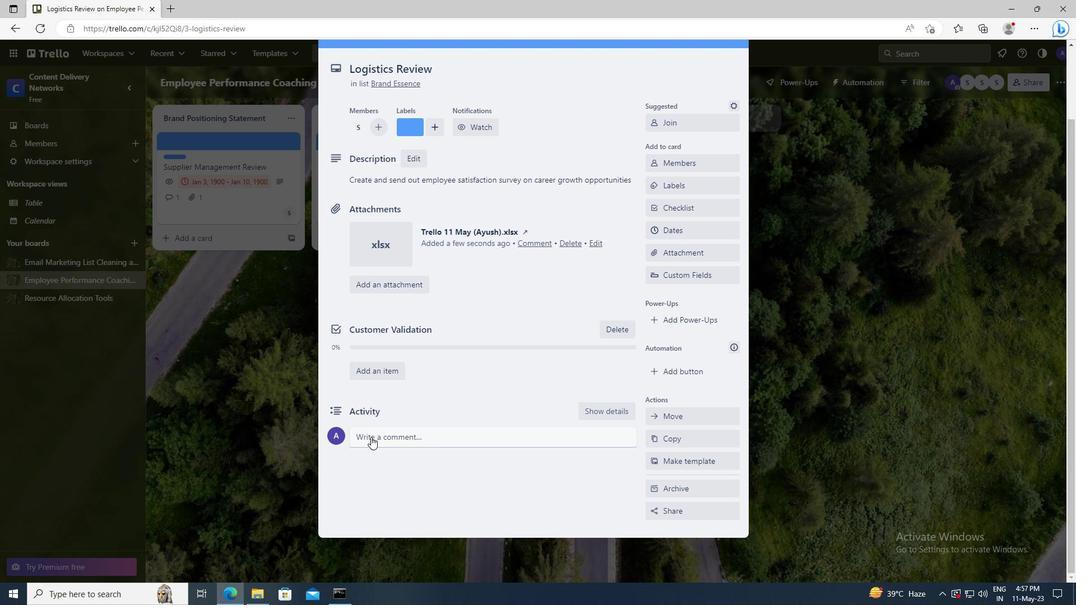 
Action: Key pressed <Key.shift>LET<Key.space>US<Key.space>APPROACH<Key.space>THIS<Key.space>TASK<Key.space>WITH<Key.space>A<Key.space>SENSE<Key.space>OF<Key.space>OWNERSHIP<Key.space>AND<Key.space>ACCOUNTABILITY,<Key.space>TAKING<Key.space>RESPONSIBILITY<Key.space>FOR<Key.space>OUR<Key.space>ACTIONS<Key.space>AND<Key.space>DECISIONS.
Screenshot: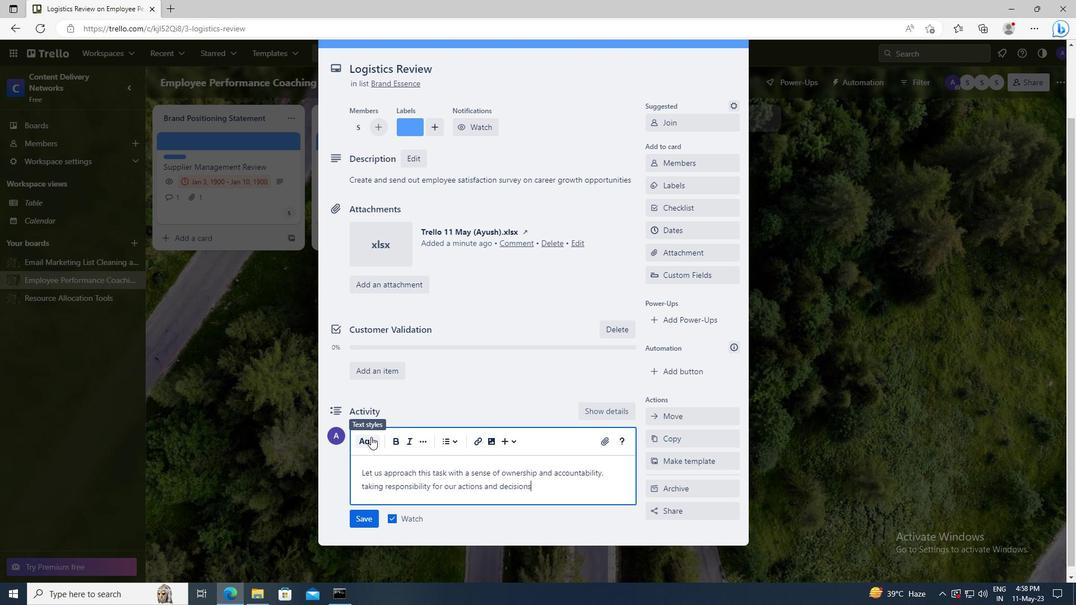 
Action: Mouse moved to (368, 516)
Screenshot: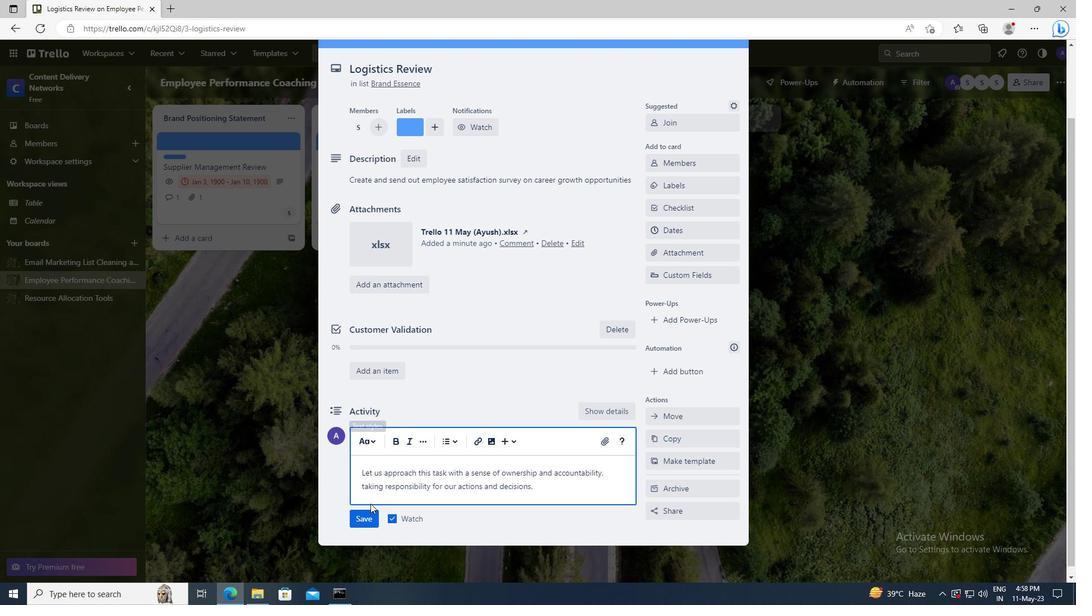 
Action: Mouse pressed left at (368, 516)
Screenshot: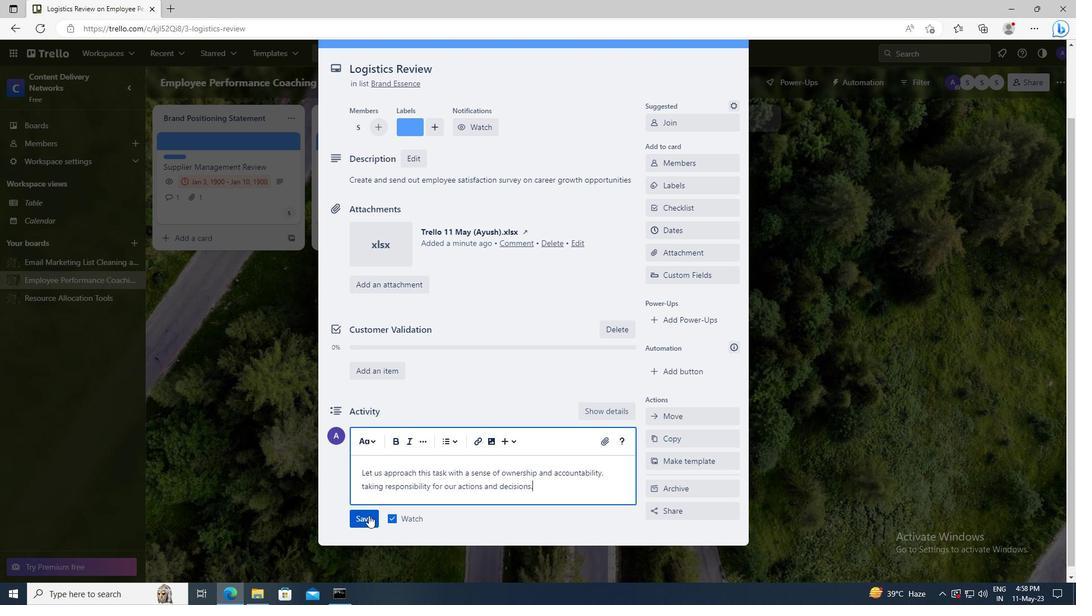 
Action: Mouse moved to (669, 229)
Screenshot: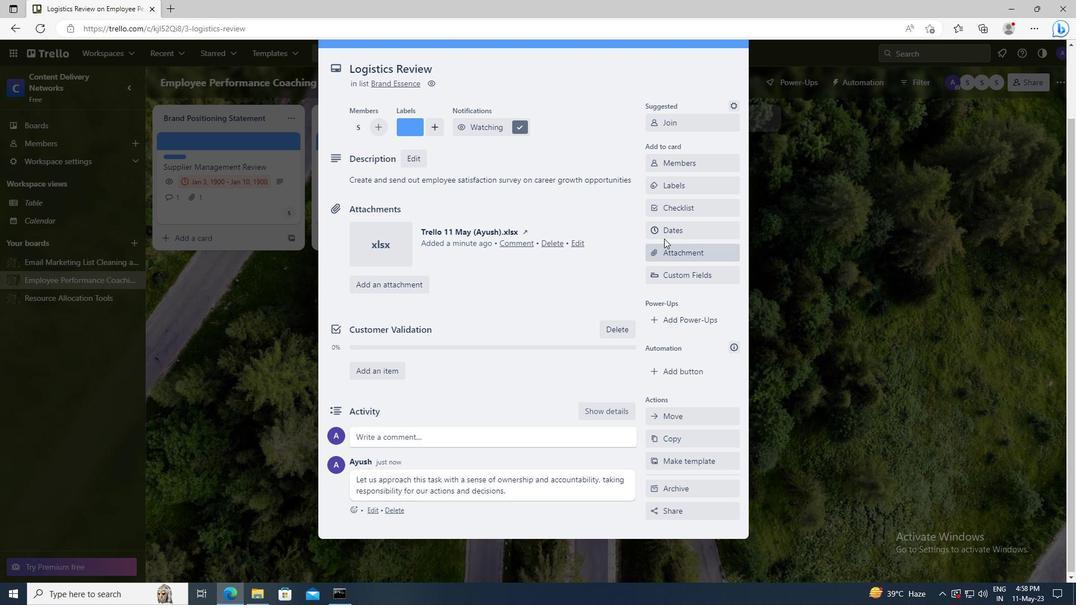 
Action: Mouse pressed left at (669, 229)
Screenshot: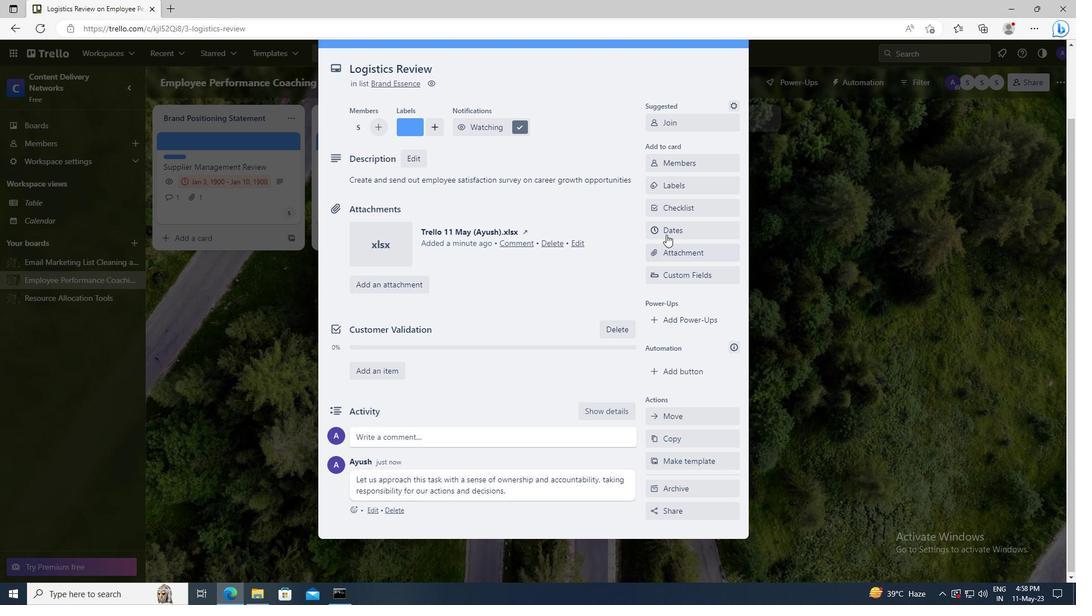 
Action: Mouse moved to (657, 287)
Screenshot: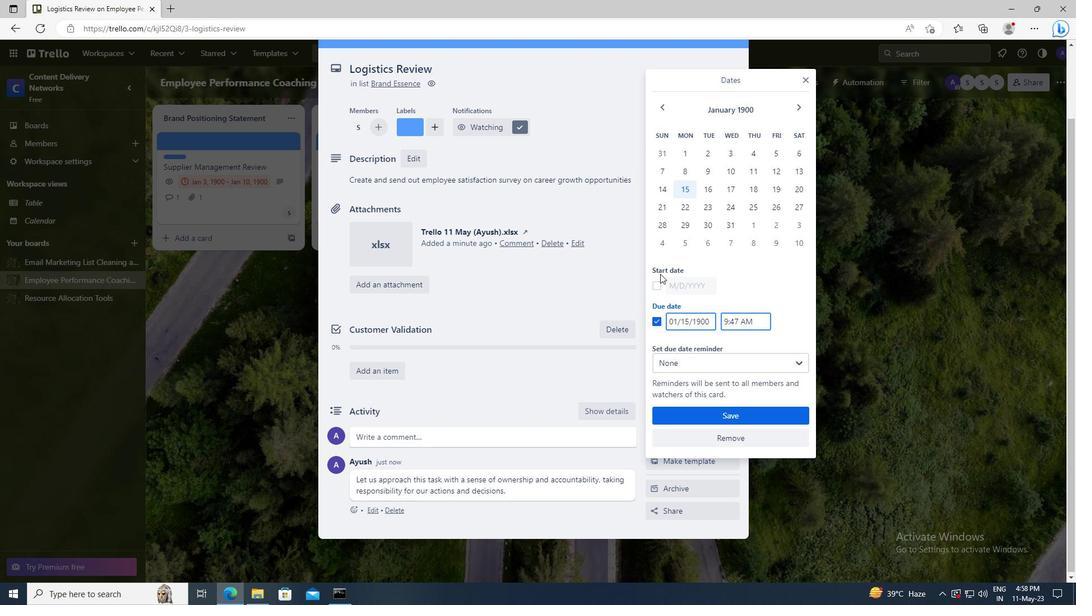 
Action: Mouse pressed left at (657, 287)
Screenshot: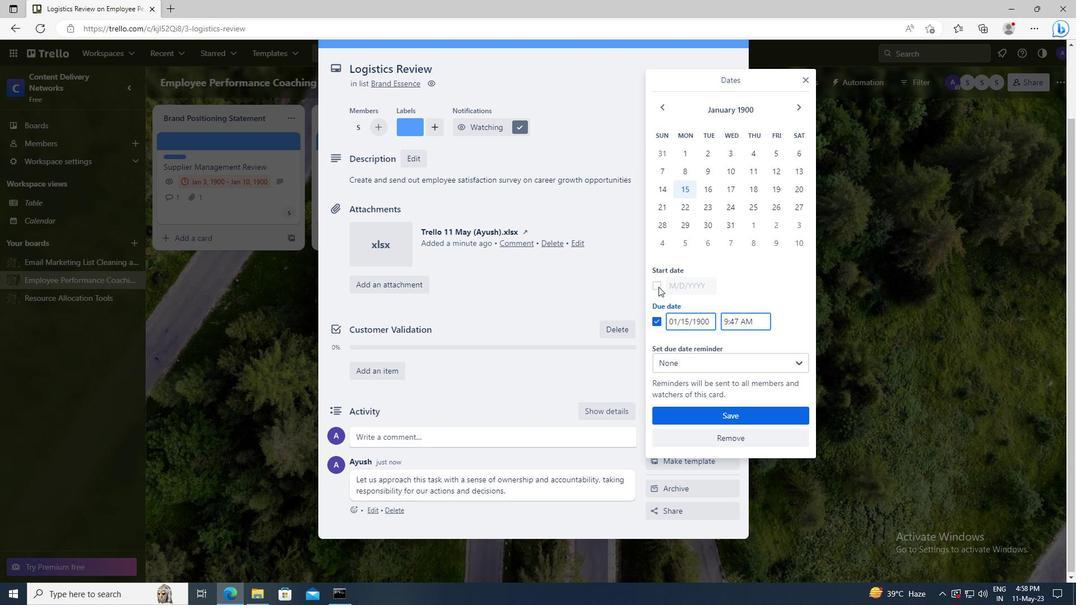 
Action: Mouse moved to (710, 285)
Screenshot: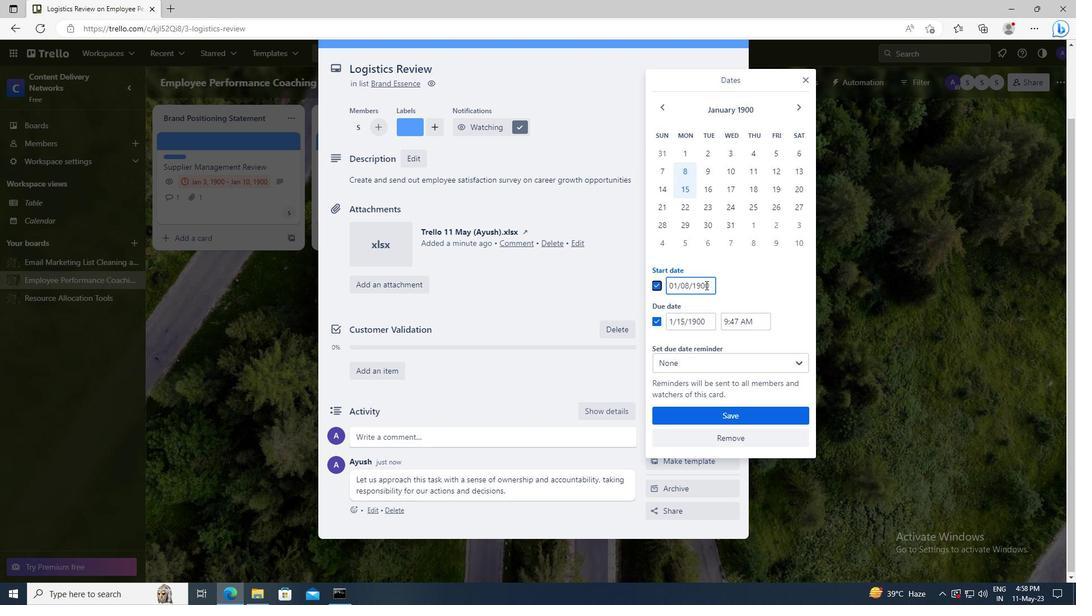 
Action: Mouse pressed left at (710, 285)
Screenshot: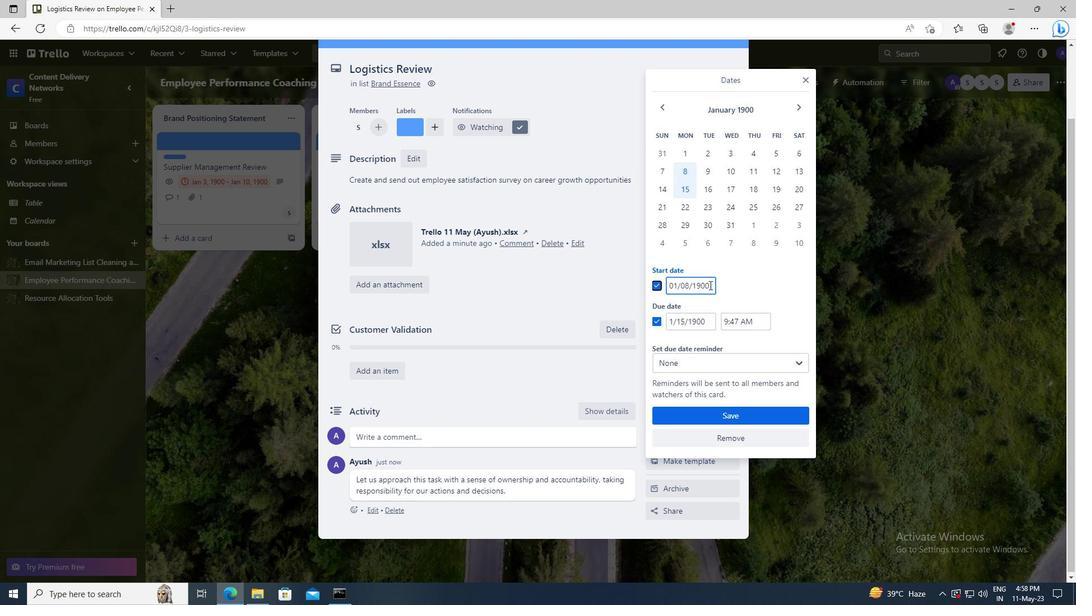 
Action: Key pressed <Key.left><Key.left><Key.left><Key.left><Key.left><Key.backspace>9
Screenshot: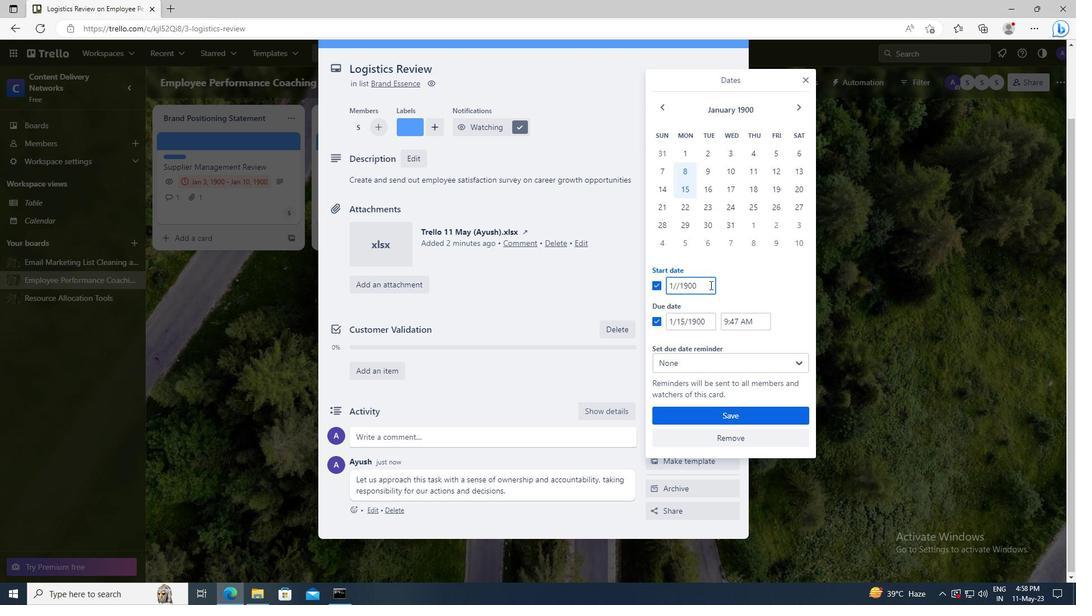 
Action: Mouse moved to (708, 318)
Screenshot: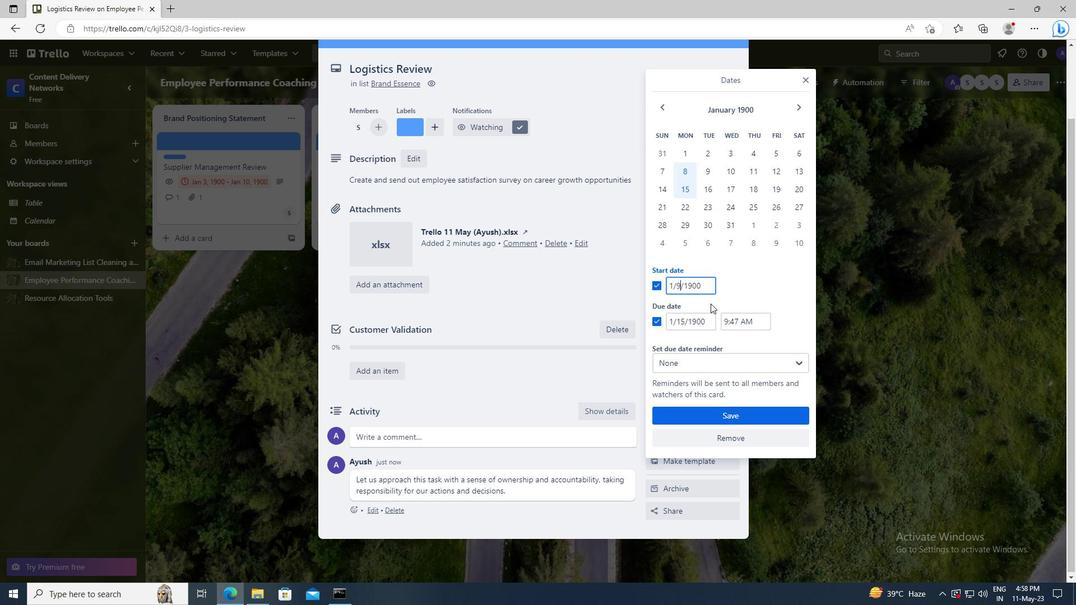 
Action: Mouse pressed left at (708, 318)
Screenshot: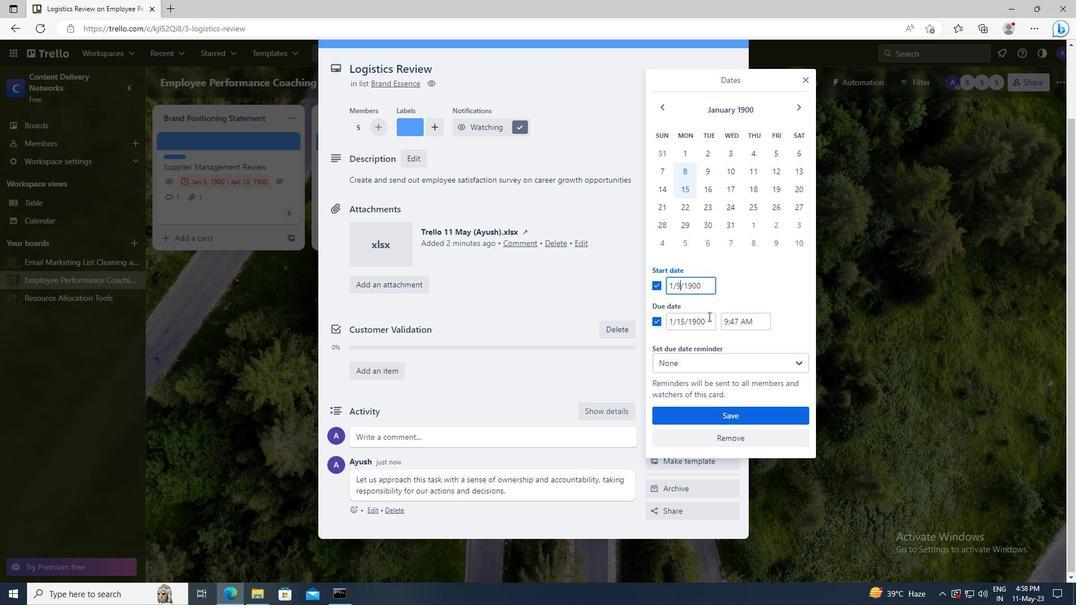 
Action: Key pressed <Key.left><Key.left><Key.left><Key.left><Key.left><Key.backspace><Key.backspace>16
Screenshot: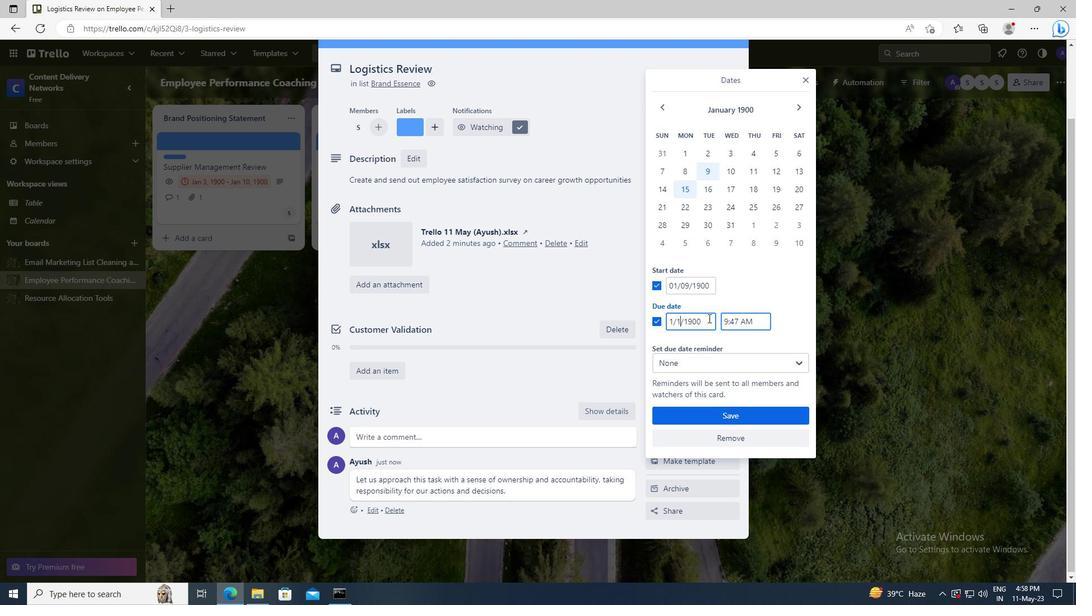 
Action: Mouse moved to (702, 410)
Screenshot: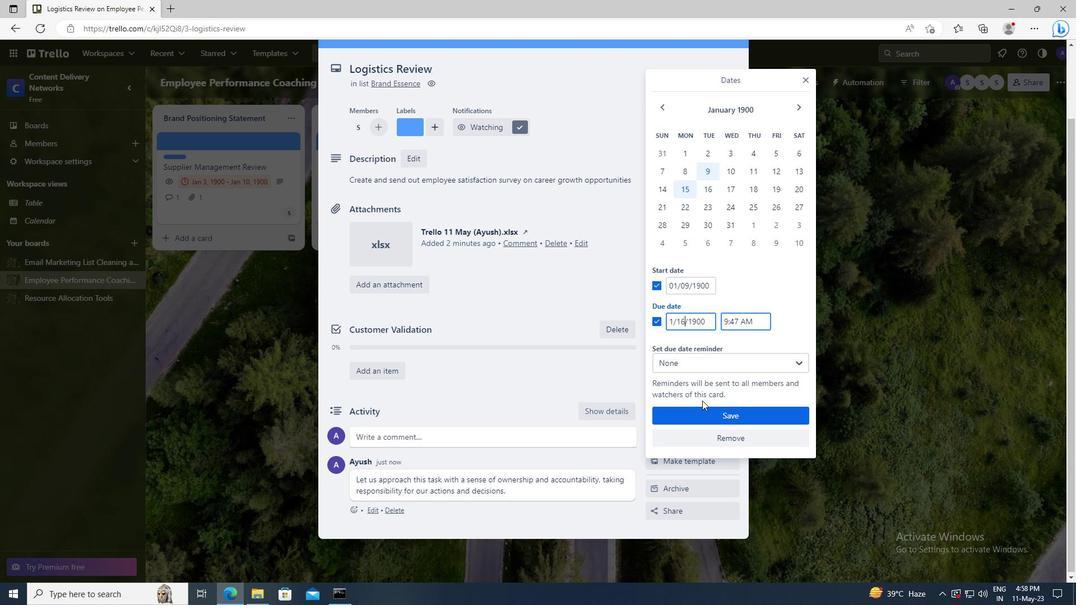 
Action: Mouse pressed left at (702, 410)
Screenshot: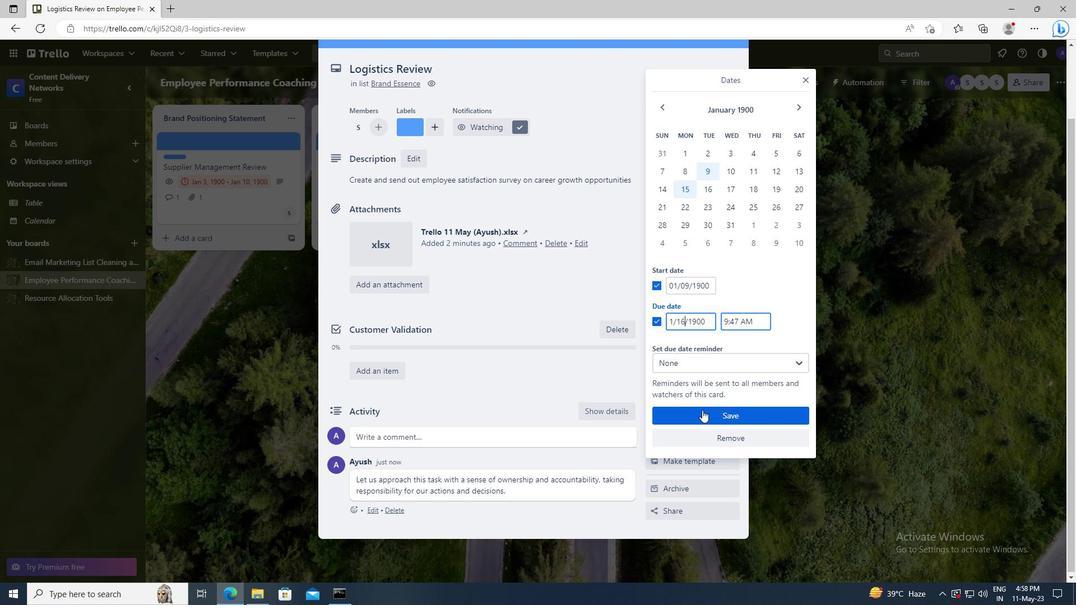 
